 Task: Create in the project AgileLab in Backlog an issue 'Develop a new tool for automated testing of web application user interface and user experience', assign it to team member softage.3@softage.net and change the status to IN PROGRESS. Create in the project AgileLab in Backlog an issue 'Upgrade the security features of a web application to improve data protection and secure communication between server and client', assign it to team member softage.4@softage.net and change the status to IN PROGRESS
Action: Mouse moved to (246, 70)
Screenshot: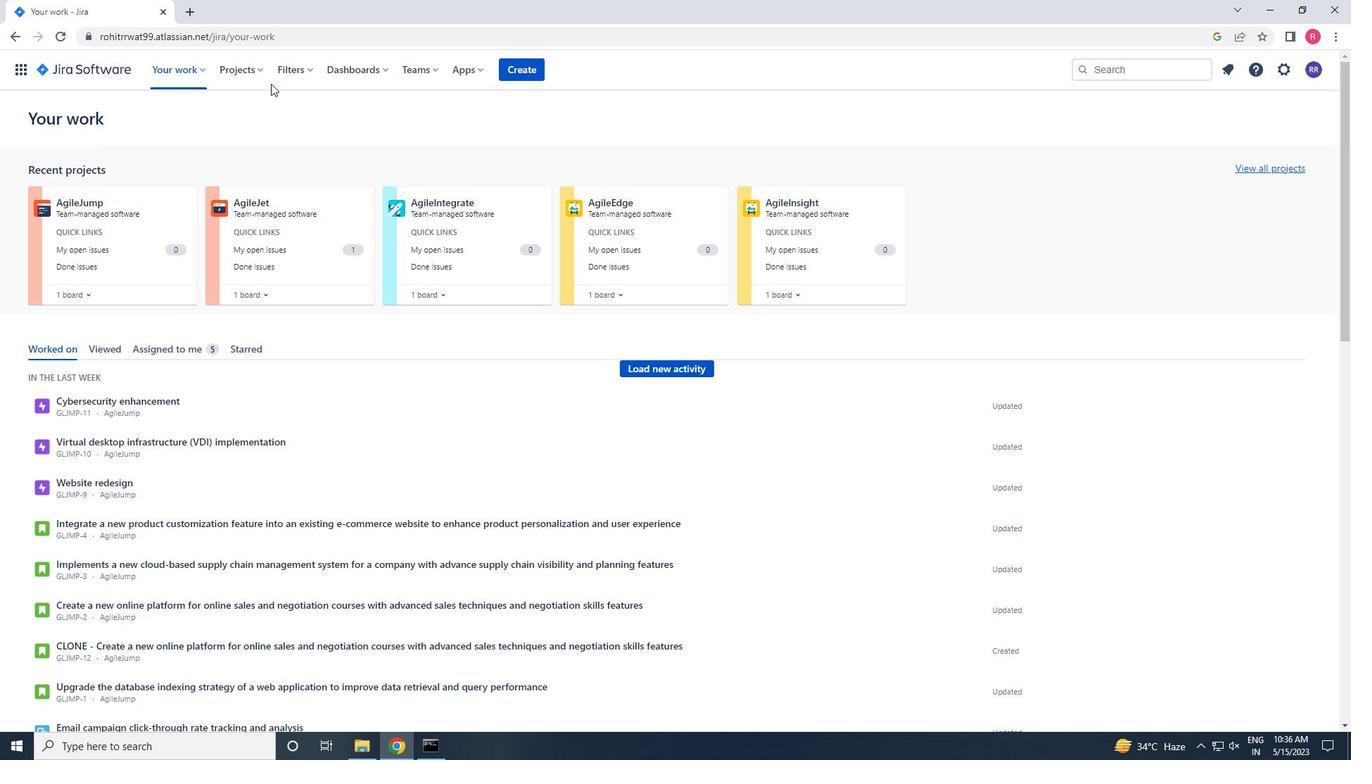 
Action: Mouse pressed left at (246, 70)
Screenshot: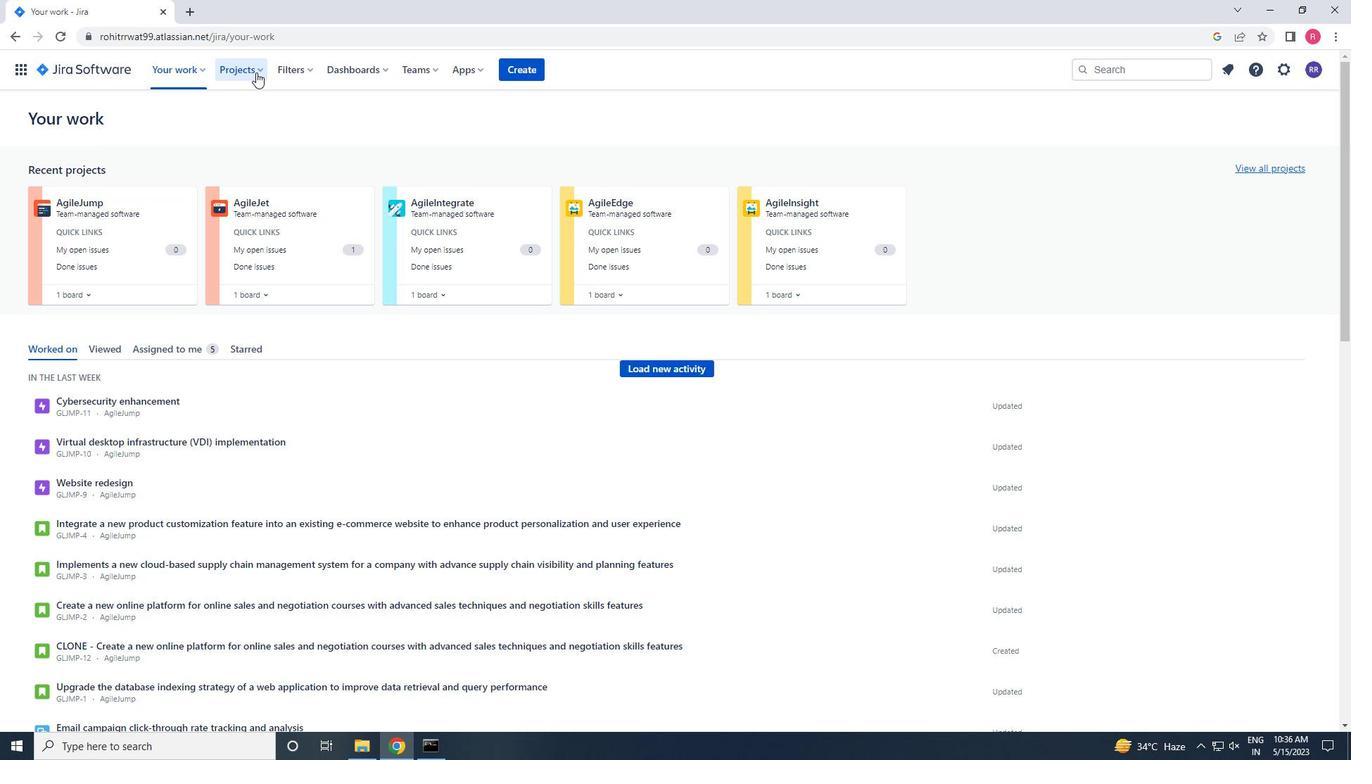 
Action: Mouse moved to (275, 137)
Screenshot: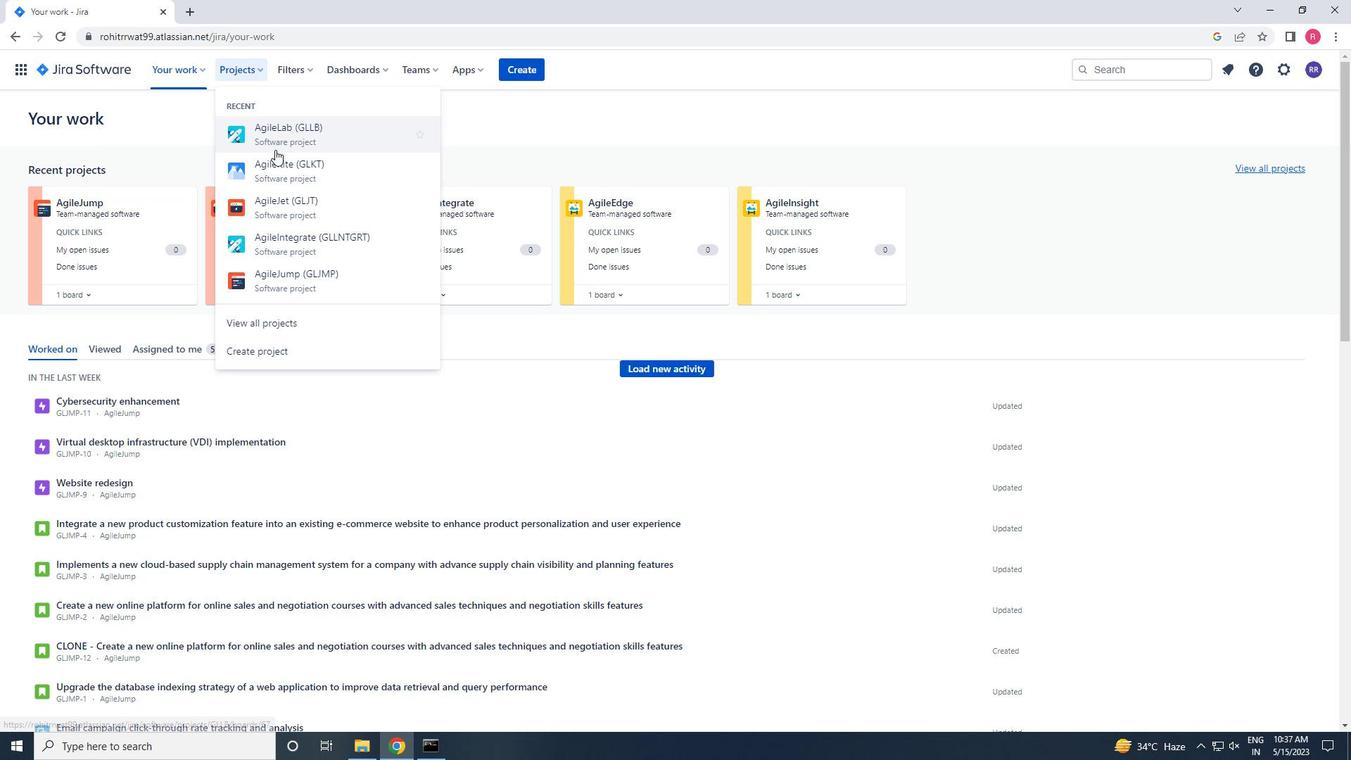 
Action: Mouse pressed left at (275, 137)
Screenshot: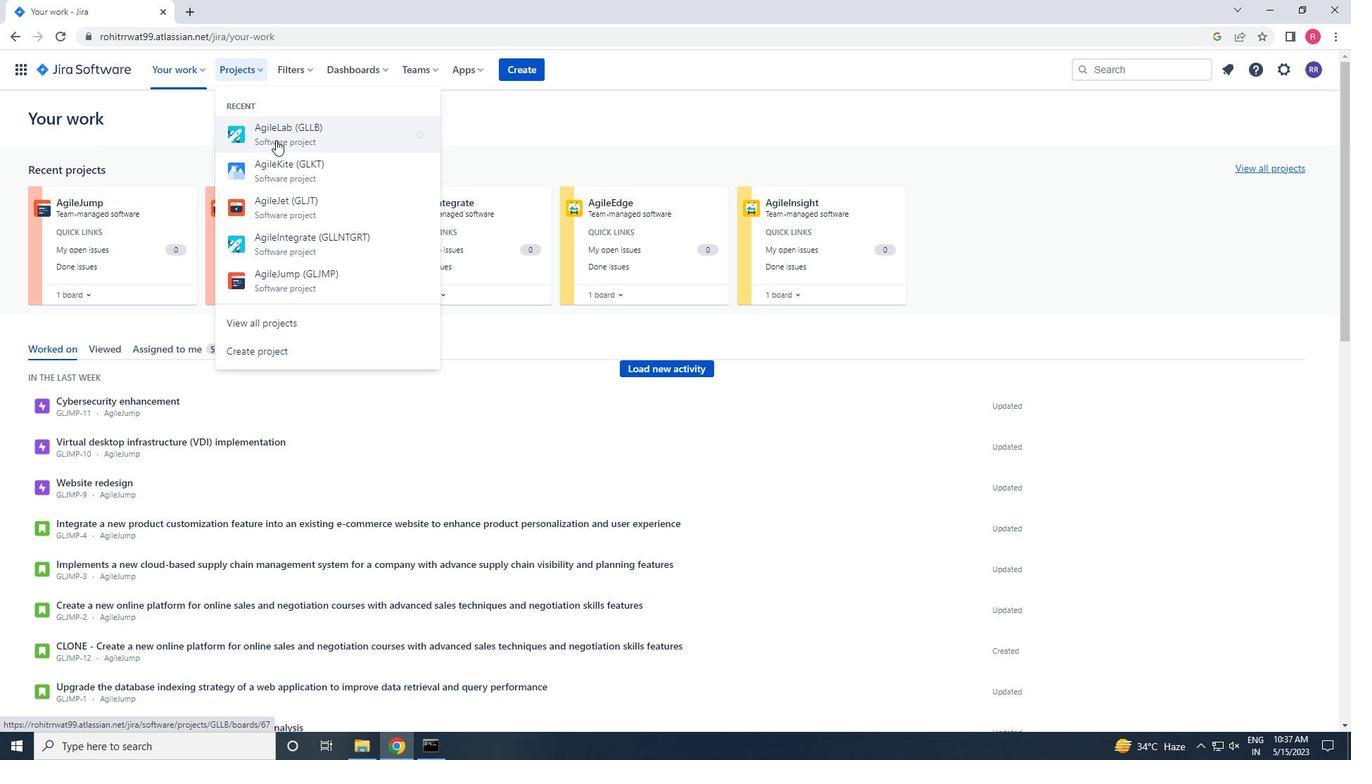 
Action: Mouse moved to (44, 212)
Screenshot: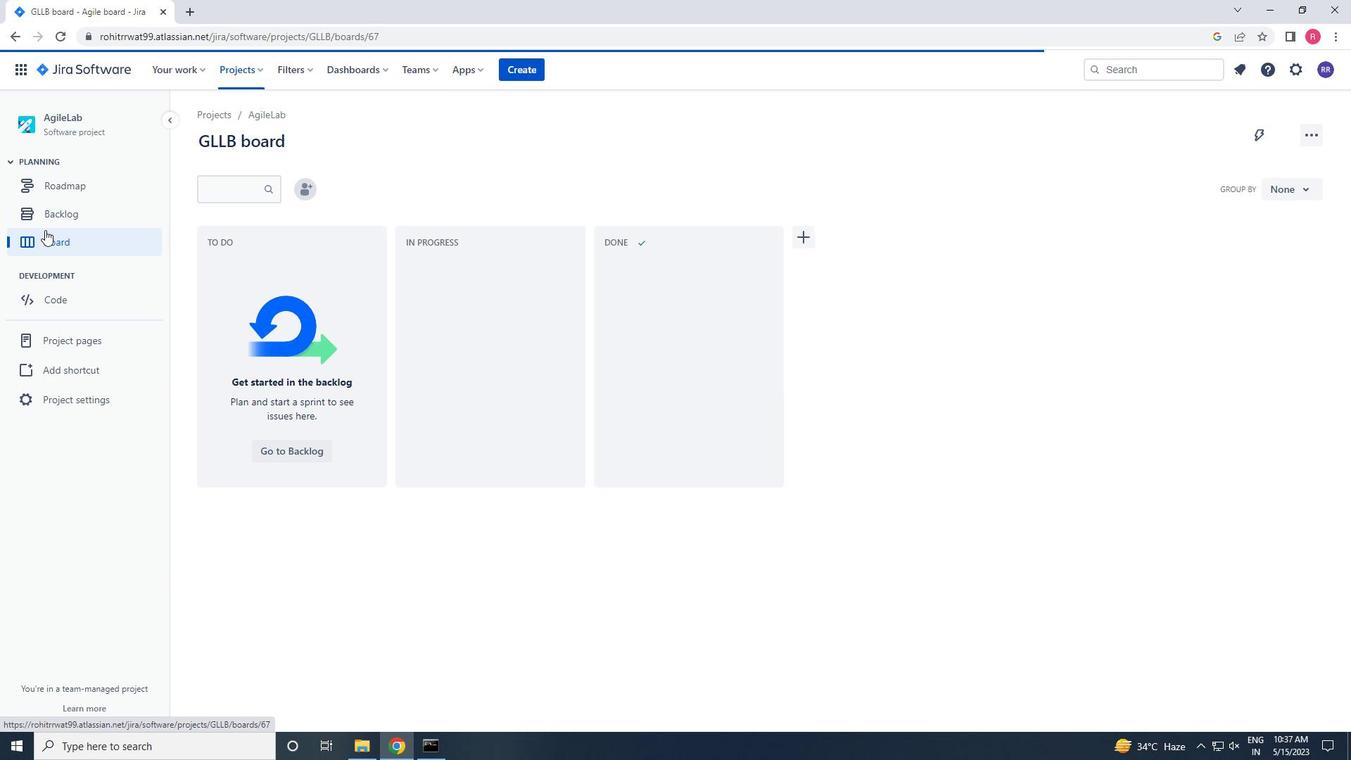 
Action: Mouse pressed left at (44, 212)
Screenshot: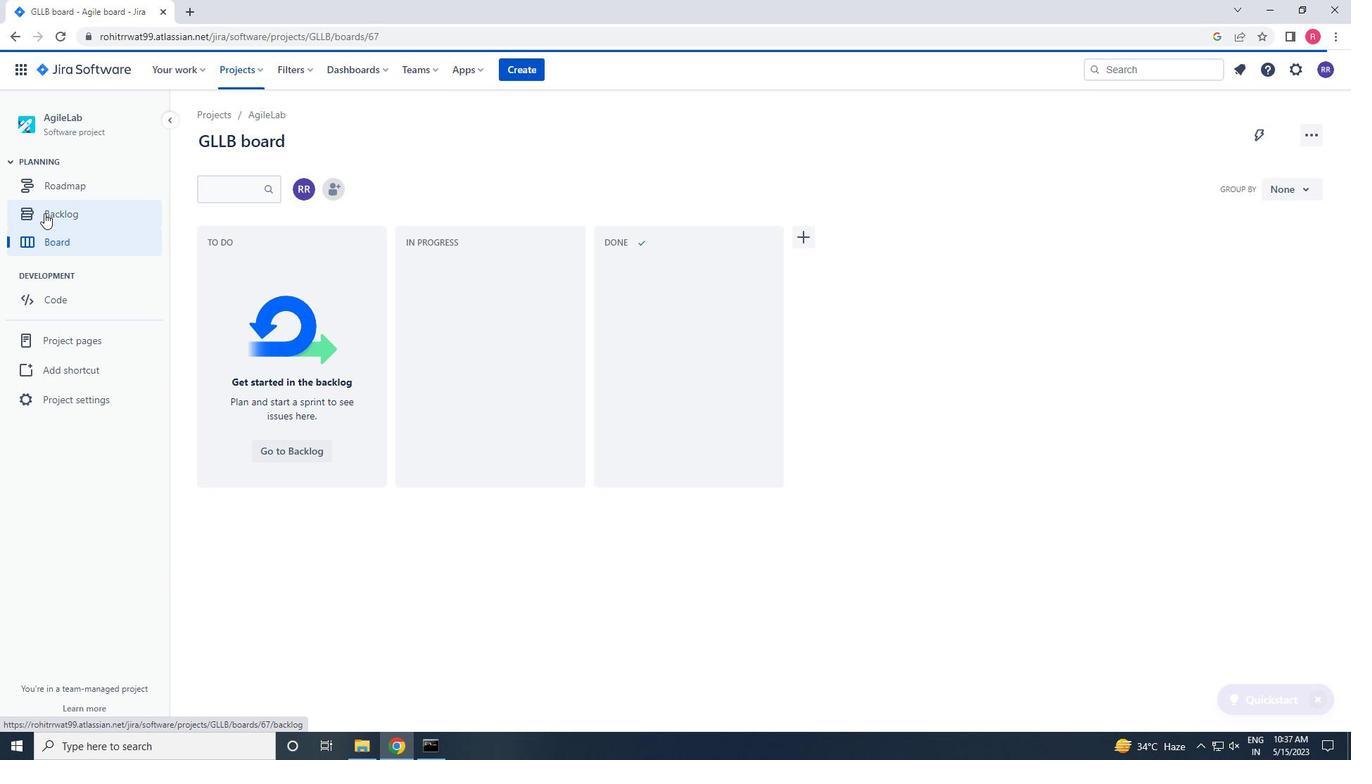 
Action: Mouse moved to (431, 542)
Screenshot: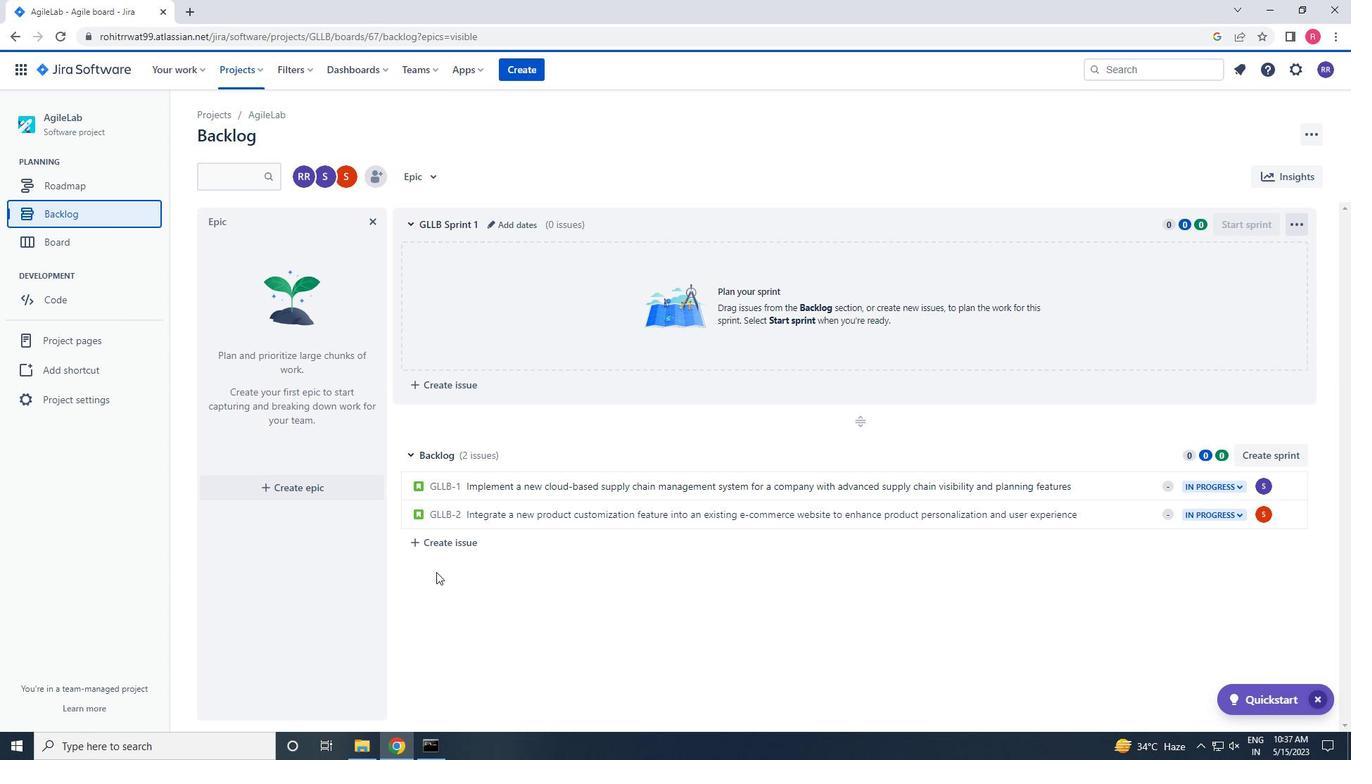
Action: Mouse pressed left at (431, 542)
Screenshot: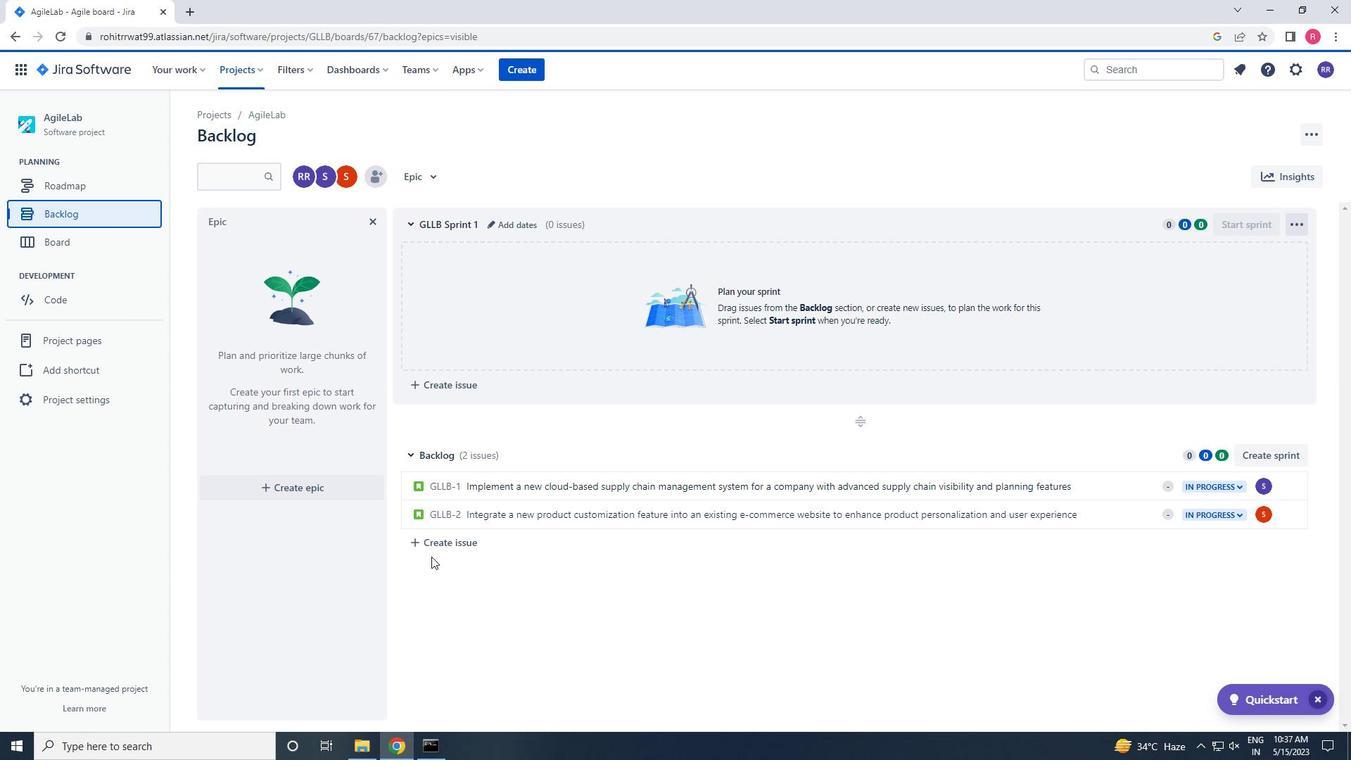 
Action: Mouse moved to (766, 357)
Screenshot: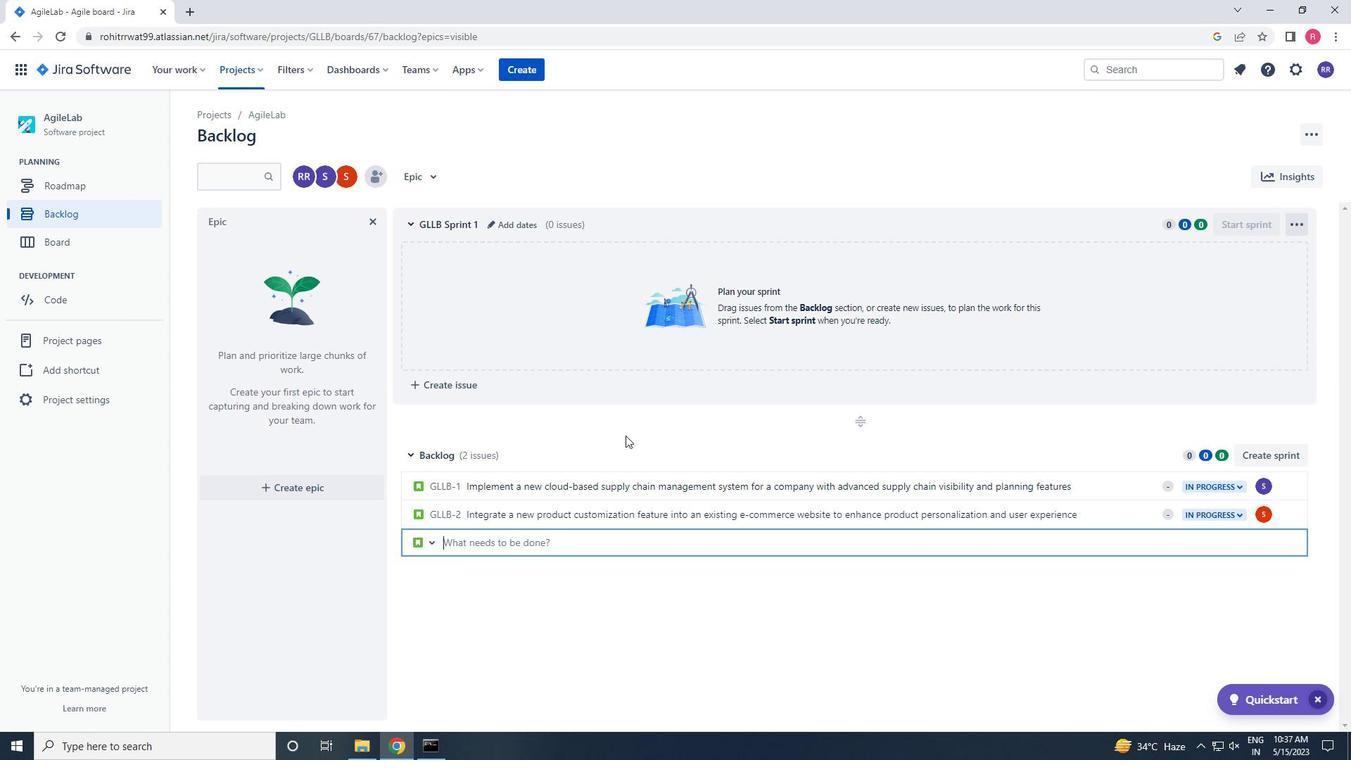 
Action: Key pressed <Key.shift>DELO<Key.backspace><Key.backspace>VOLOP<Key.space><Key.backspace><Key.backspace><Key.backspace><Key.backspace><Key.backspace><Key.backspace>VELOP<Key.space>A<Key.space>NEW<Key.space>TOOL<Key.space>FOR<Key.space>AUTOMATED<Key.space>TESTING<Key.space>OF<Key.space>WEB<Key.space>SITES<Key.backspace><Key.backspace><Key.backspace><Key.backspace><Key.backspace>APPLICATION<Key.space>USER<Key.space>INTERFACE<Key.space>AND<Key.space>USER<Key.space>EXPERIENCE<Key.enter>
Screenshot: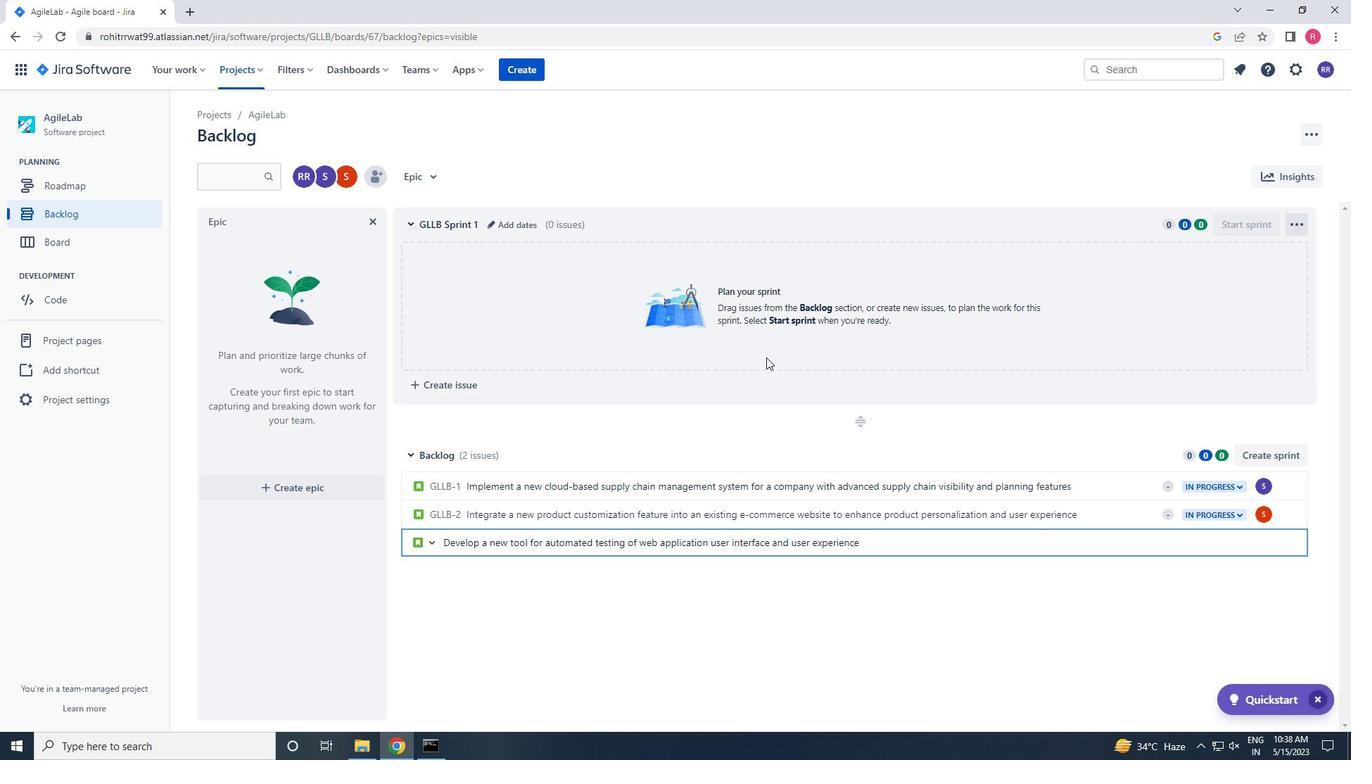 
Action: Mouse moved to (1260, 545)
Screenshot: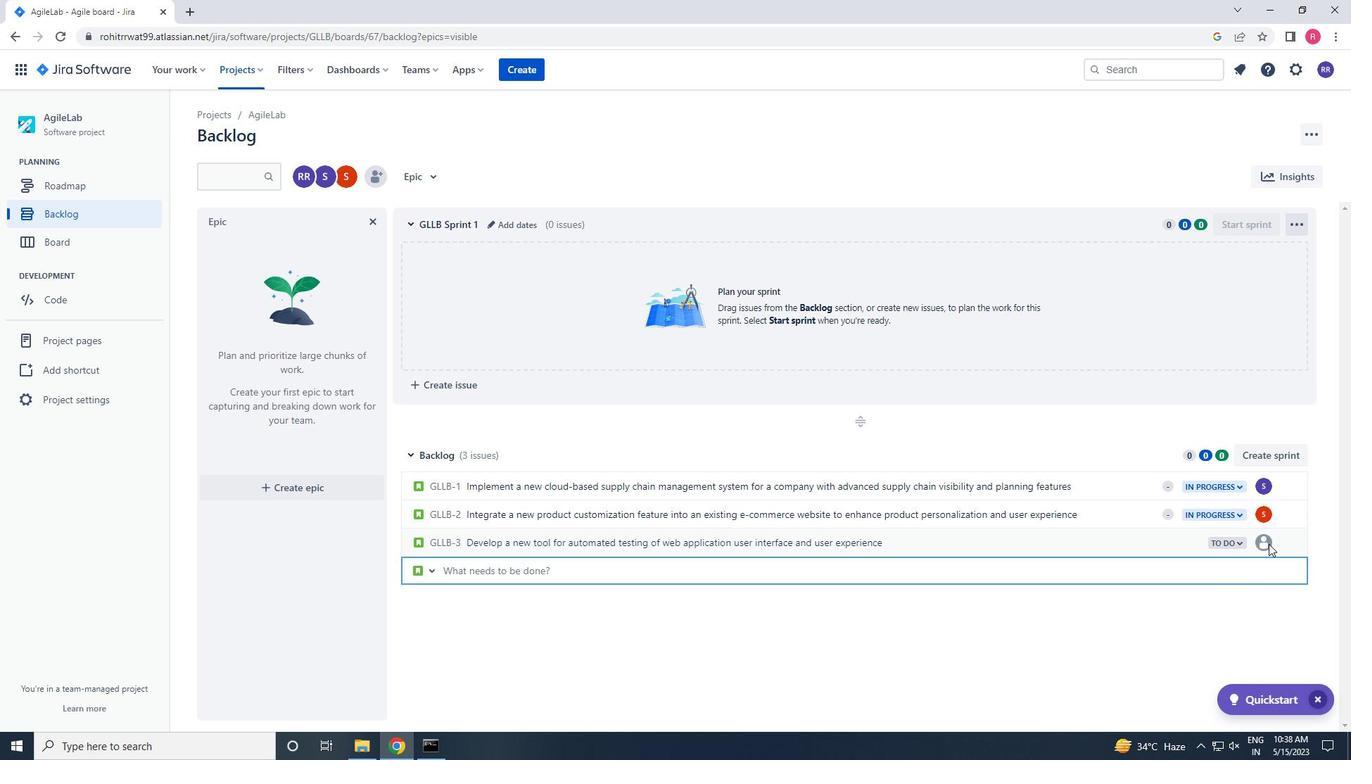 
Action: Mouse pressed left at (1260, 545)
Screenshot: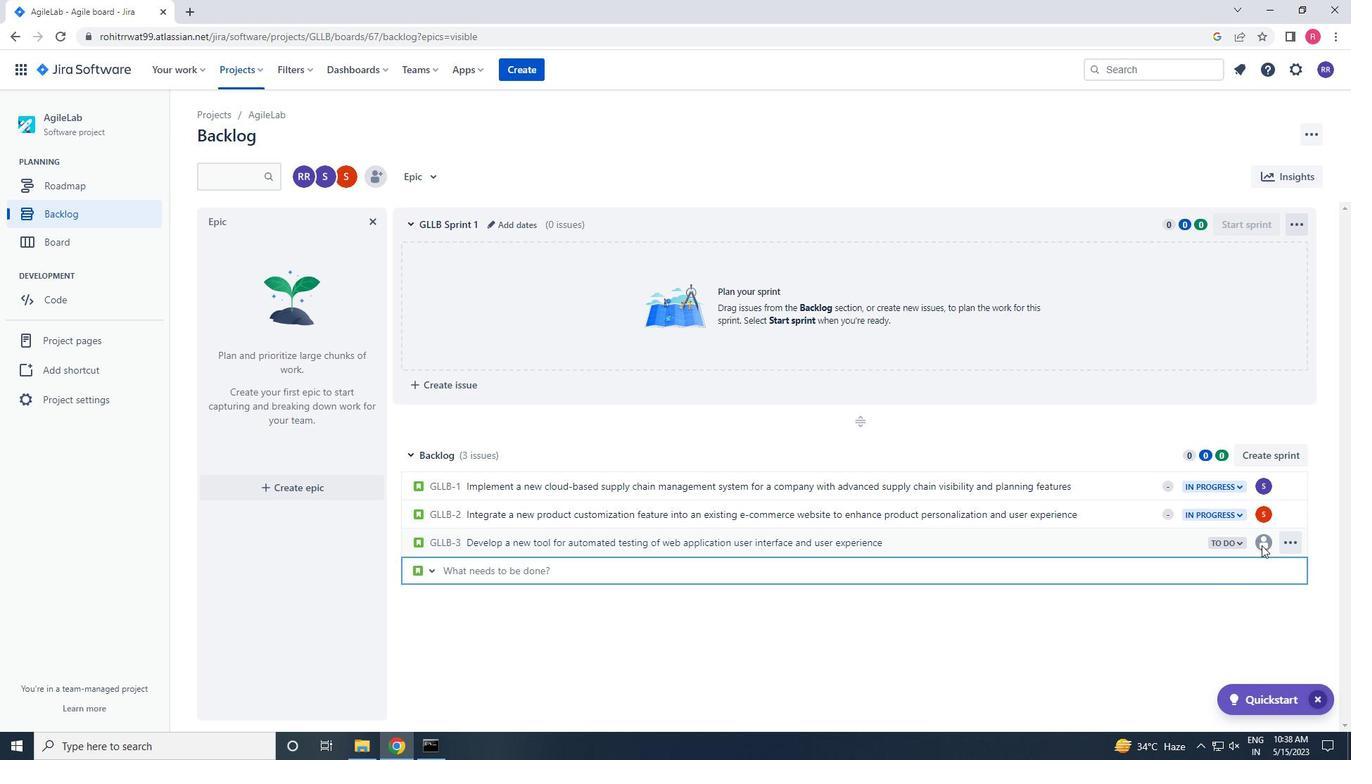 
Action: Mouse pressed left at (1260, 545)
Screenshot: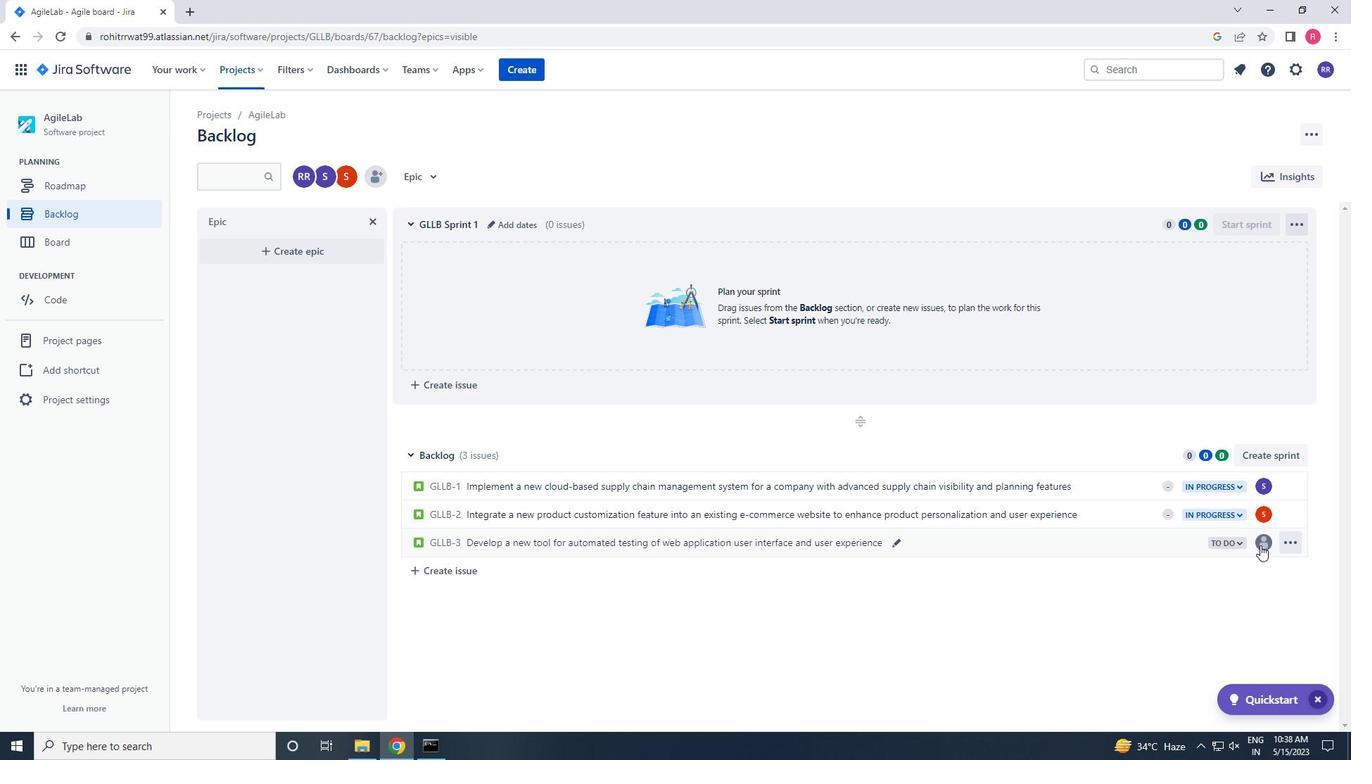 
Action: Mouse moved to (1351, 207)
Screenshot: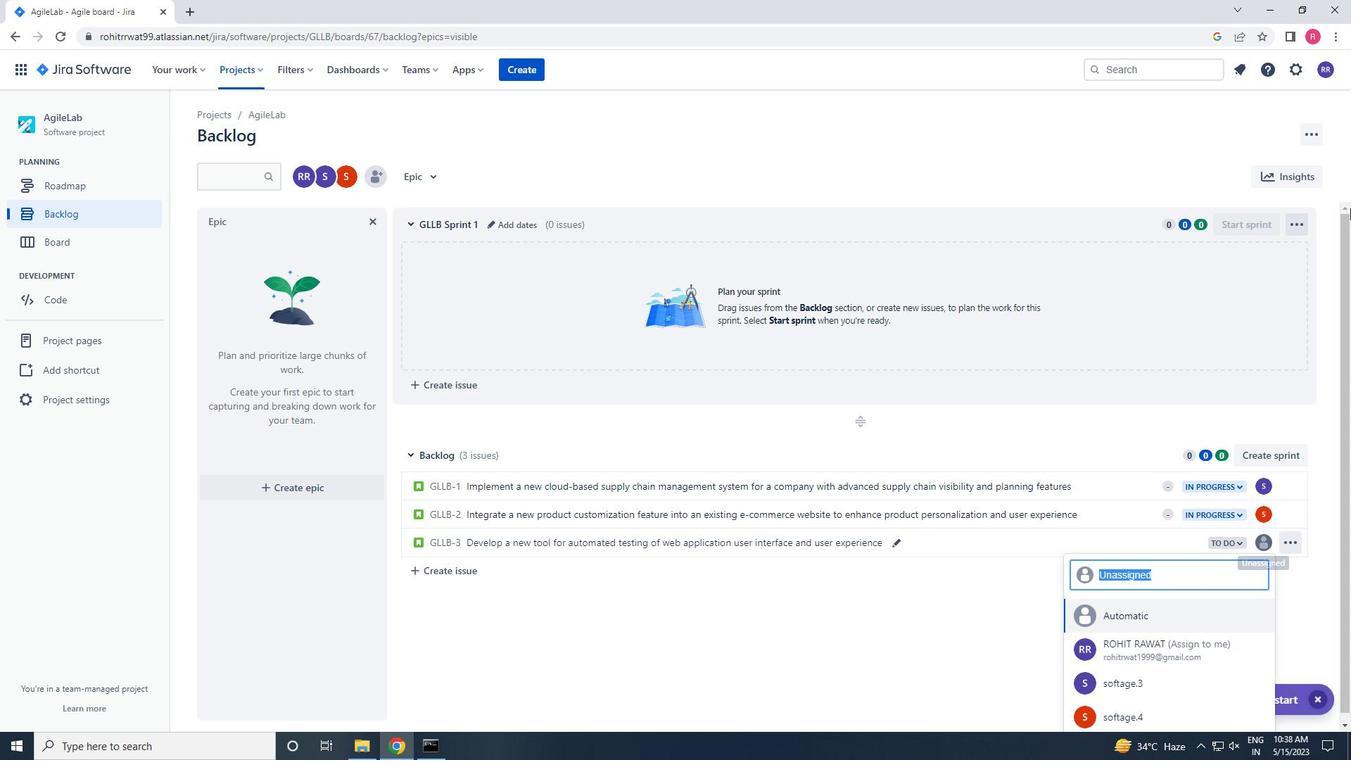 
Action: Key pressed SOFTAGE.3<Key.shift>@SOFTAGE.NET
Screenshot: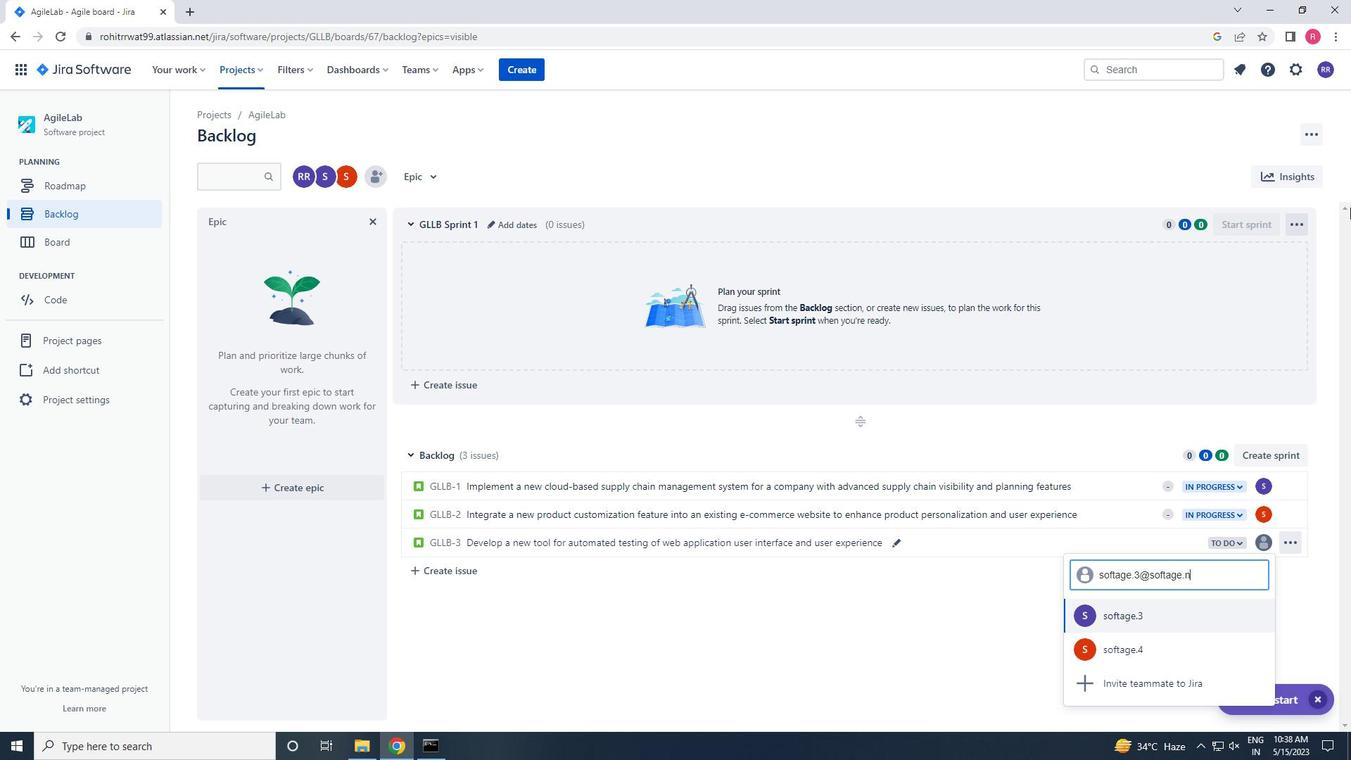 
Action: Mouse moved to (1093, 611)
Screenshot: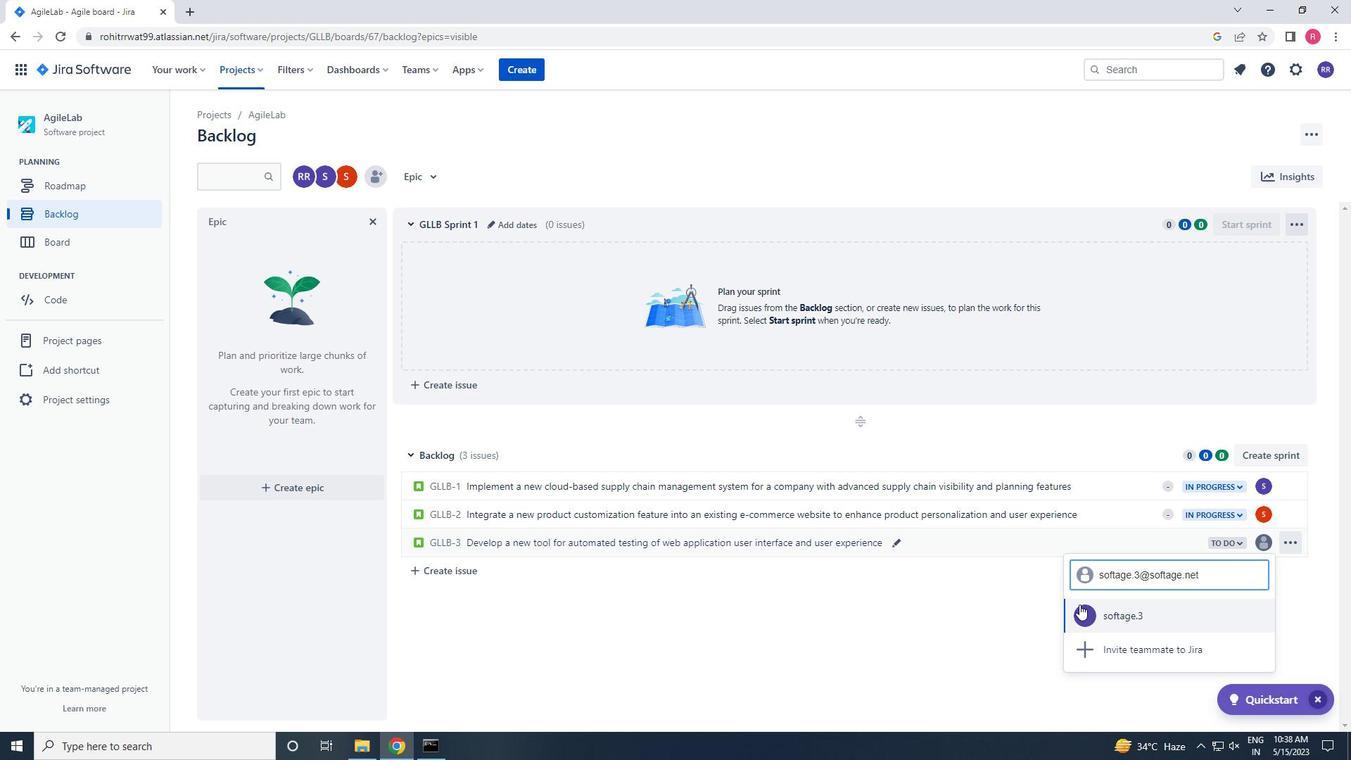 
Action: Mouse pressed left at (1093, 611)
Screenshot: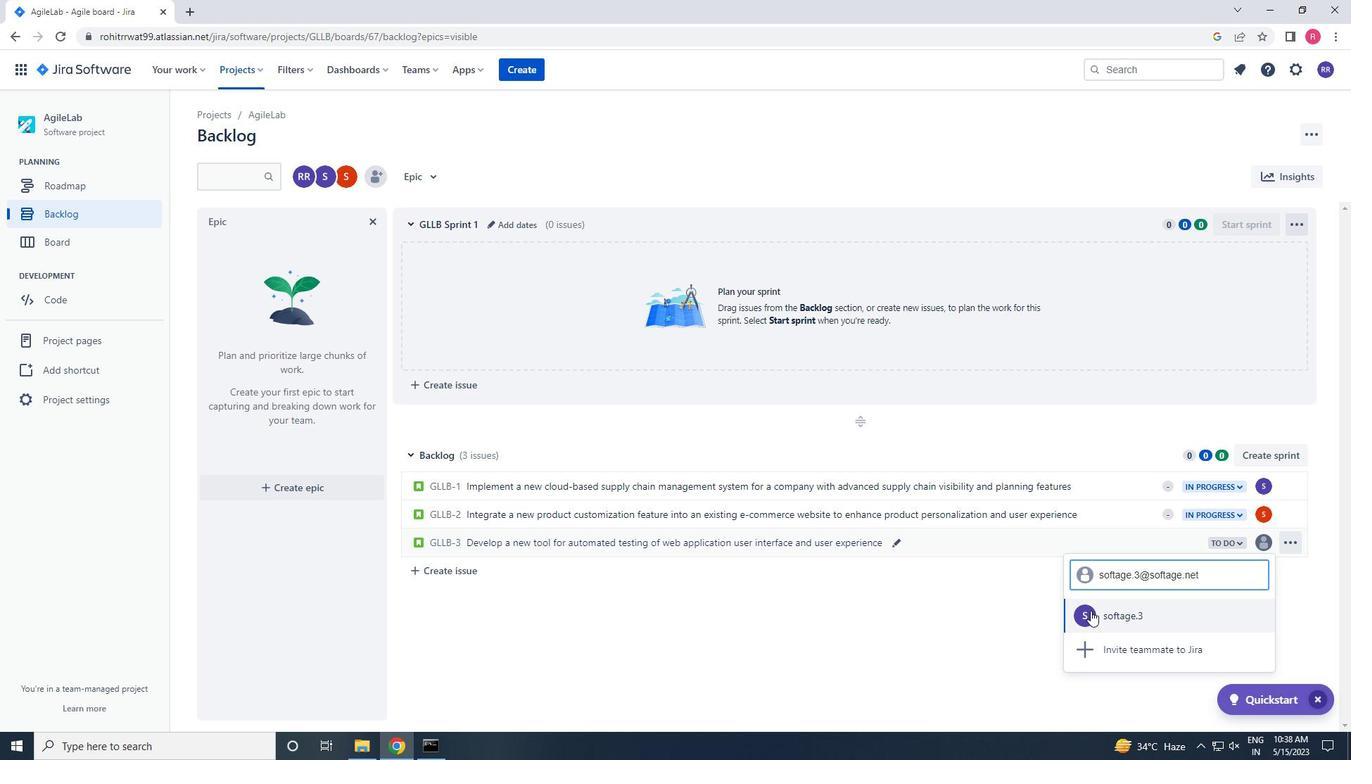 
Action: Mouse moved to (1234, 539)
Screenshot: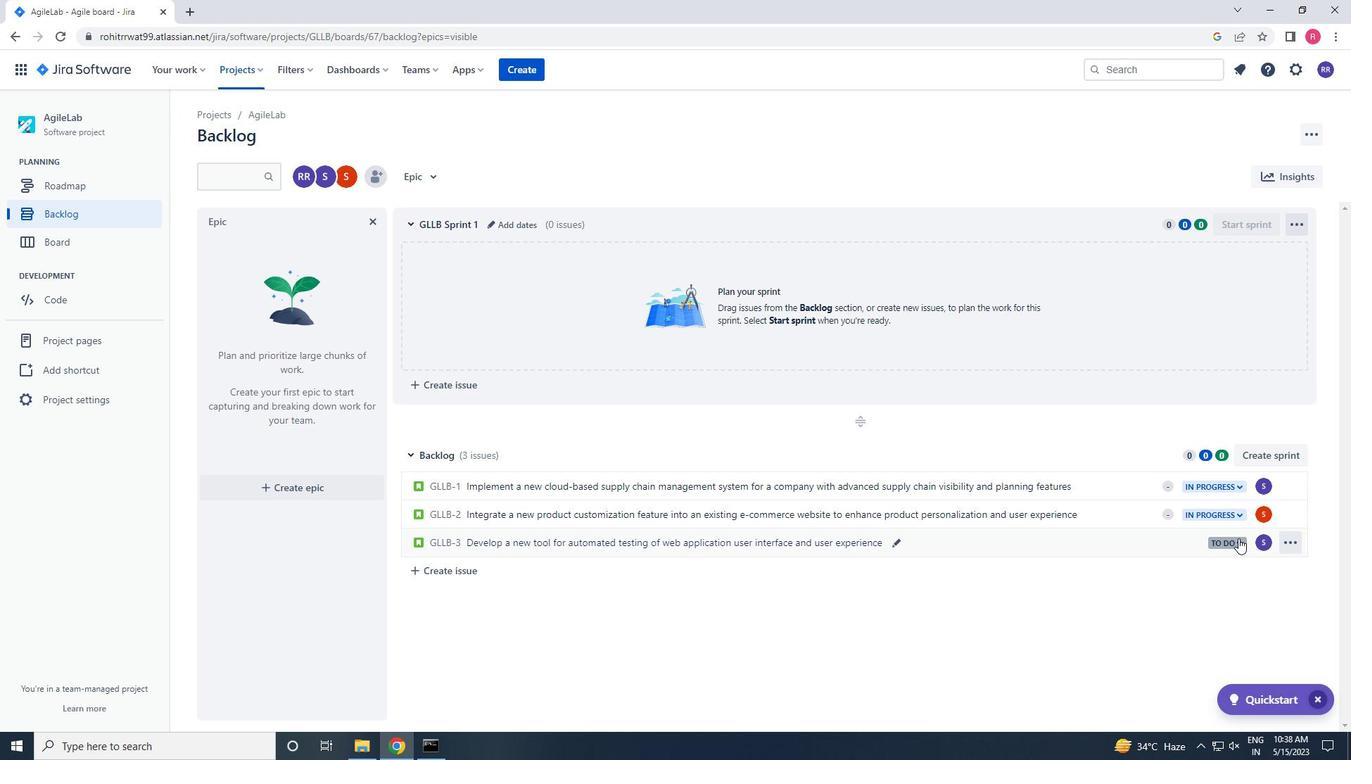 
Action: Mouse pressed left at (1234, 539)
Screenshot: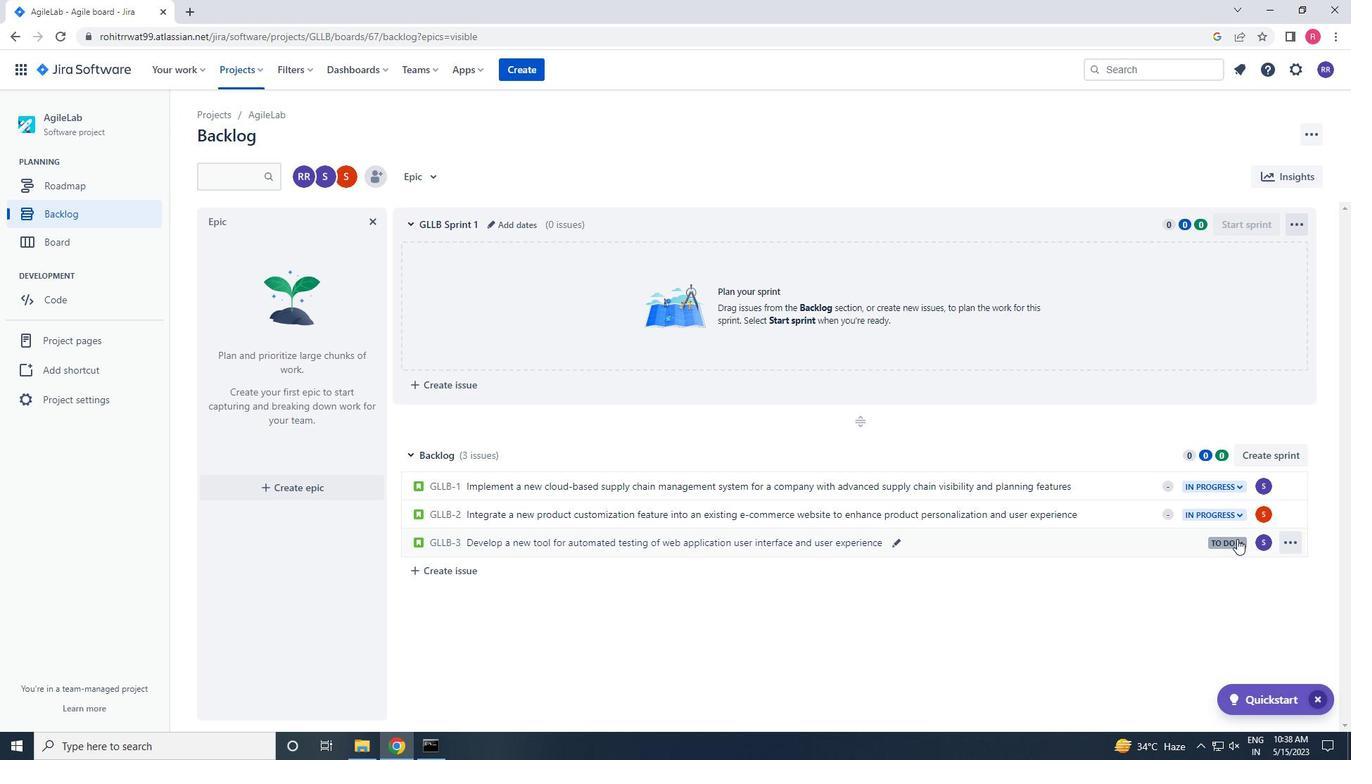 
Action: Mouse moved to (1141, 568)
Screenshot: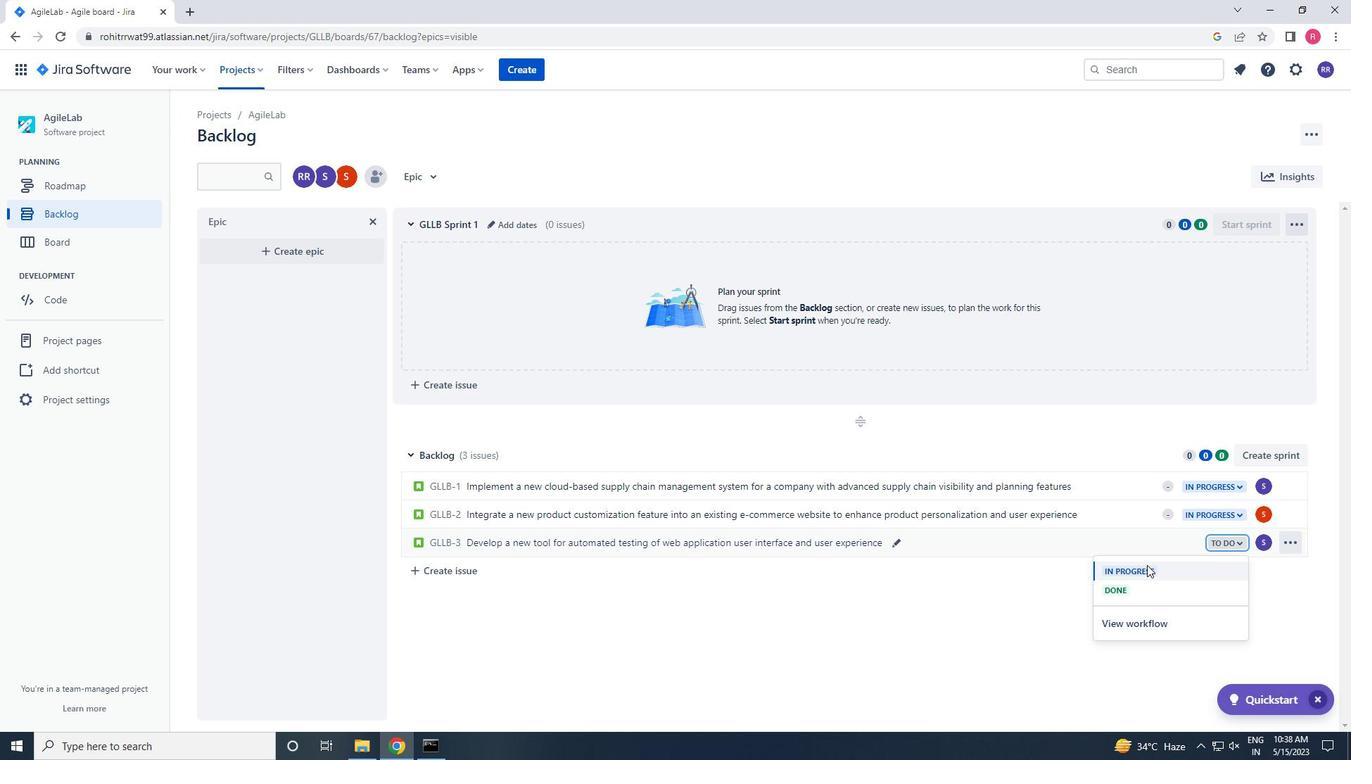
Action: Mouse pressed left at (1141, 568)
Screenshot: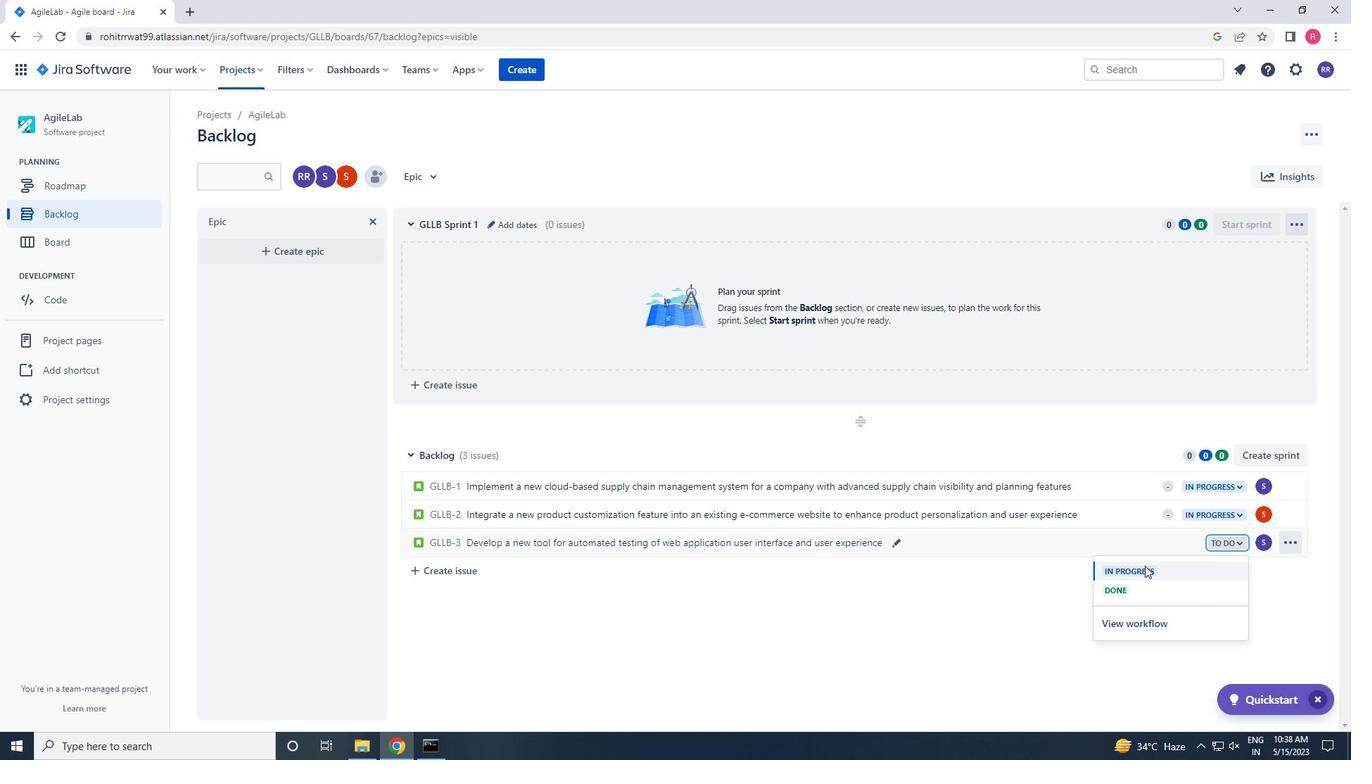 
Action: Mouse moved to (505, 568)
Screenshot: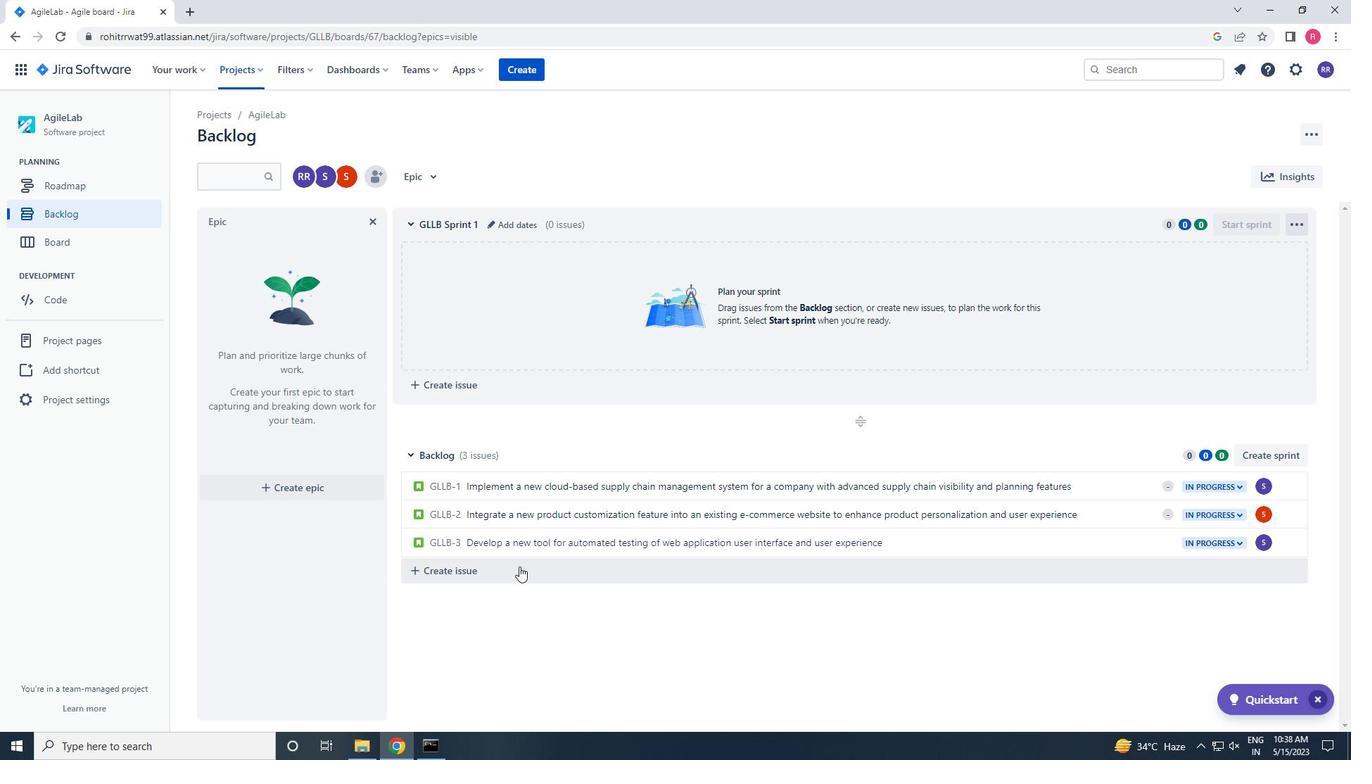 
Action: Mouse pressed left at (505, 568)
Screenshot: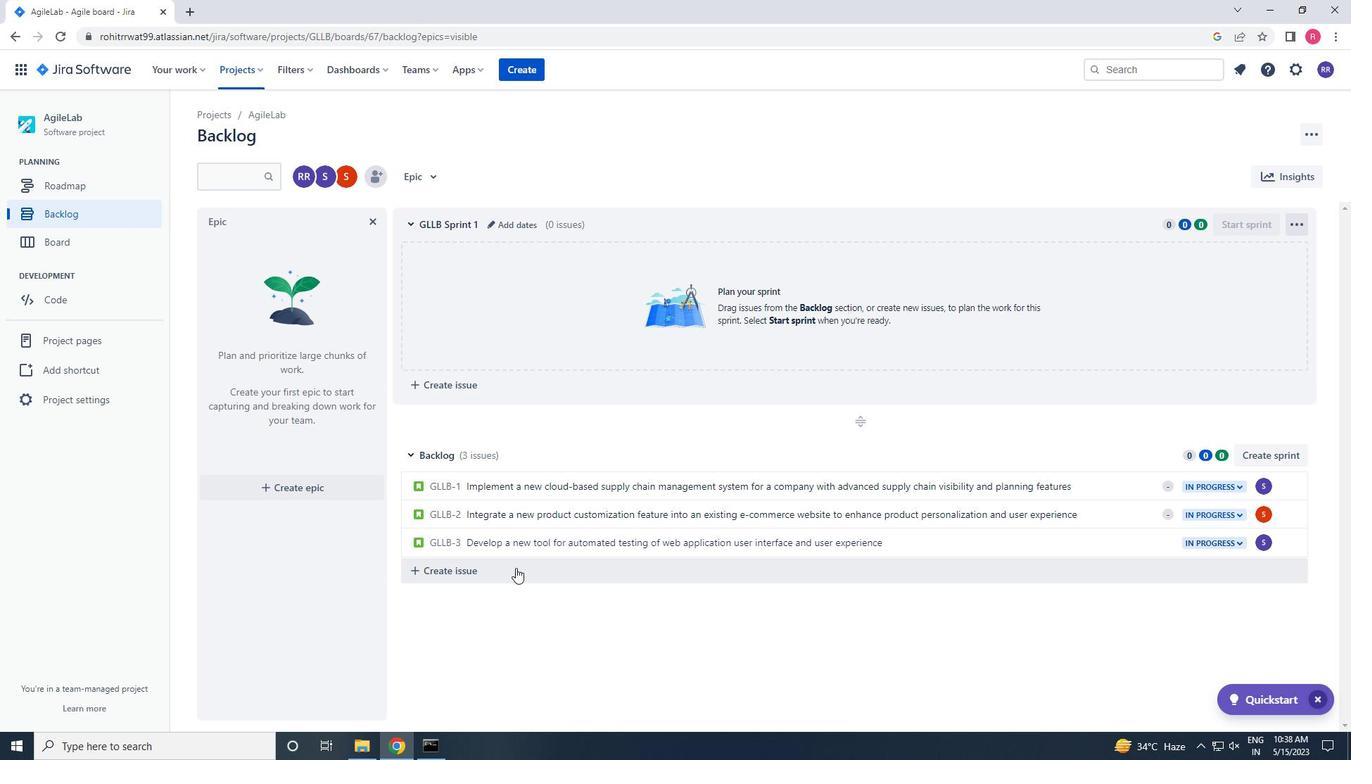 
Action: Mouse moved to (865, 418)
Screenshot: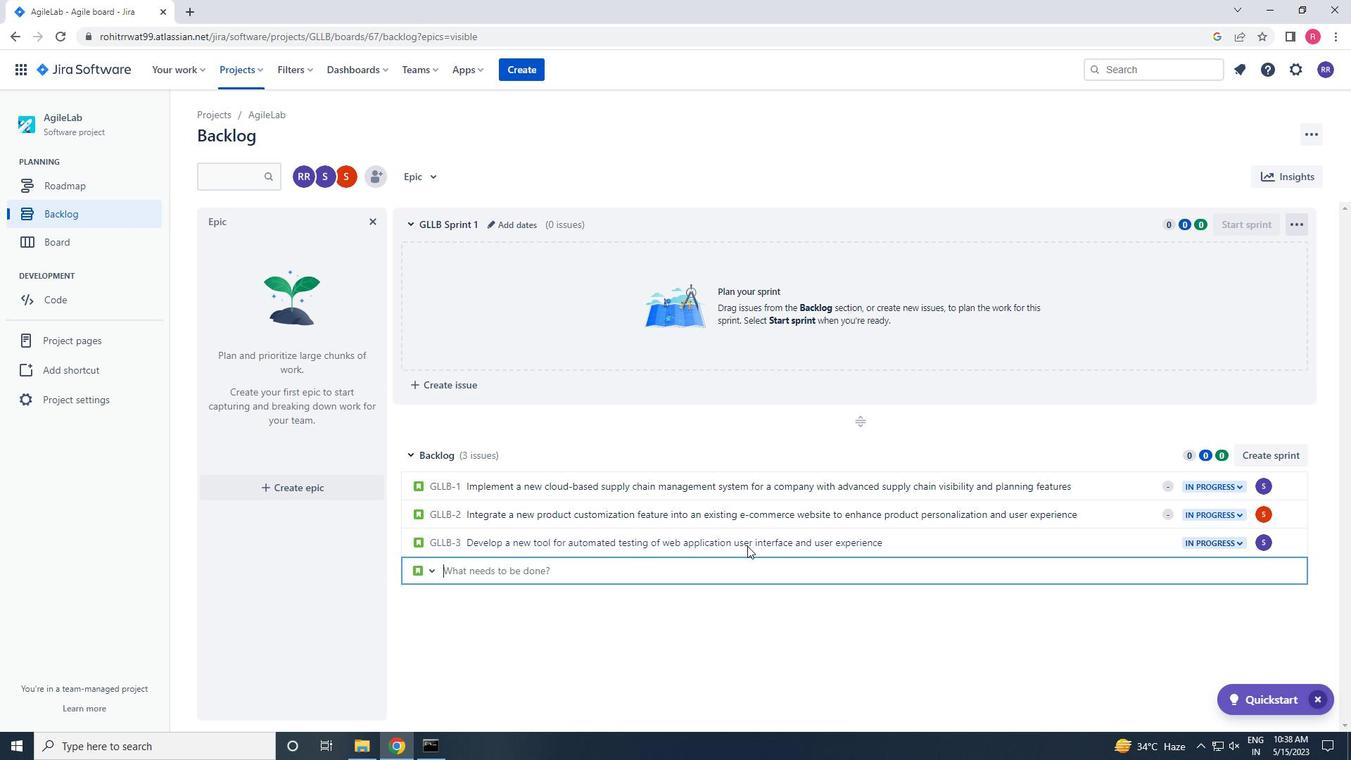 
Action: Key pressed <Key.shift_r>UPGRADE<Key.space>THE<Key.space>SECURITY<Key.space>FEATURES<Key.space>OF<Key.space>A<Key.space>E<Key.backspace>WEB<Key.space>APPLICATION<Key.space>TO<Key.space>IMPROVE<Key.space>DATA<Key.space>PROTECTION<Key.space>AND<Key.space><Key.space>ECURE<Key.space><Key.backspace><Key.backspace><Key.backspace><Key.backspace><Key.backspace><Key.backspace>SECURE<Key.space>COMMUNICATION<Key.space>BETWEEN<Key.space>SERVICE<Key.space>AND<Key.space>CLINT<Key.backspace><Key.backspace>EN<Key.space><Key.backspace>T<Key.space><Key.enter>
Screenshot: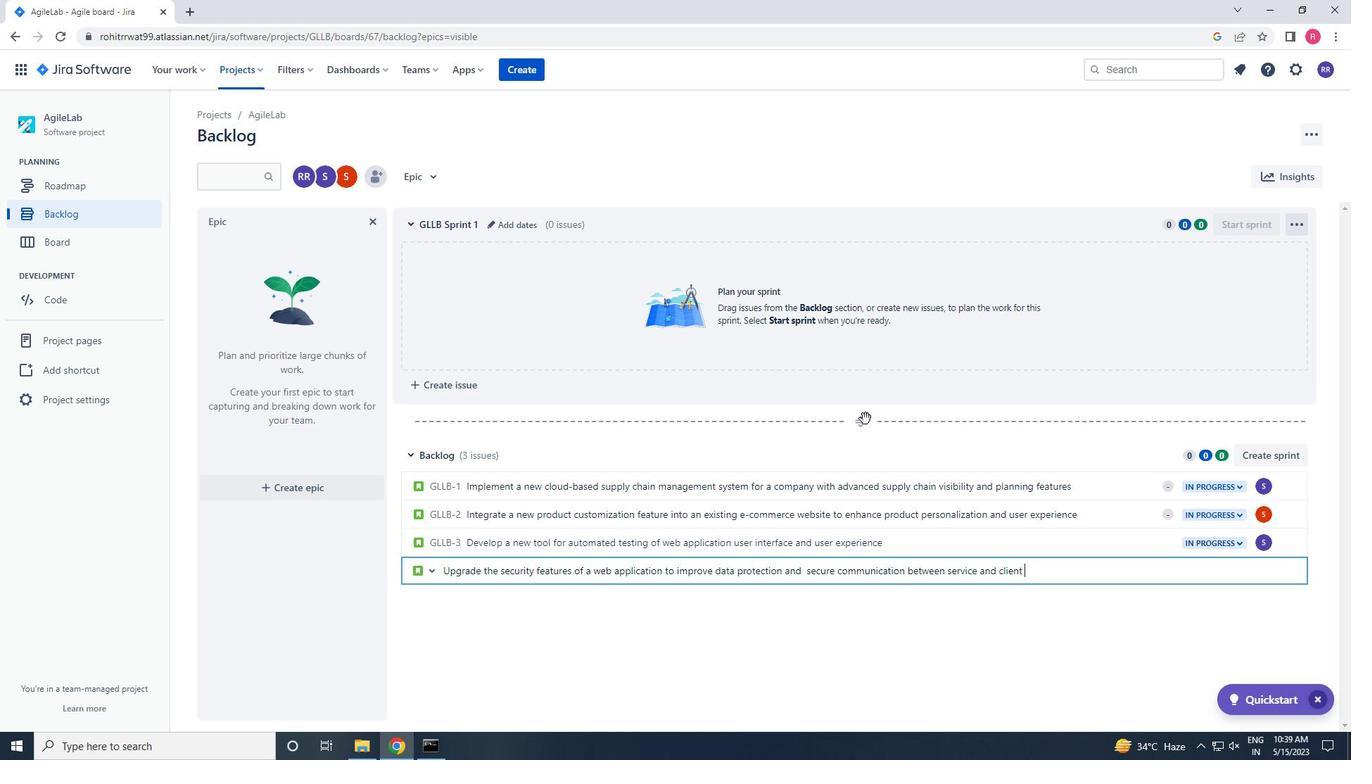 
Action: Mouse moved to (1261, 572)
Screenshot: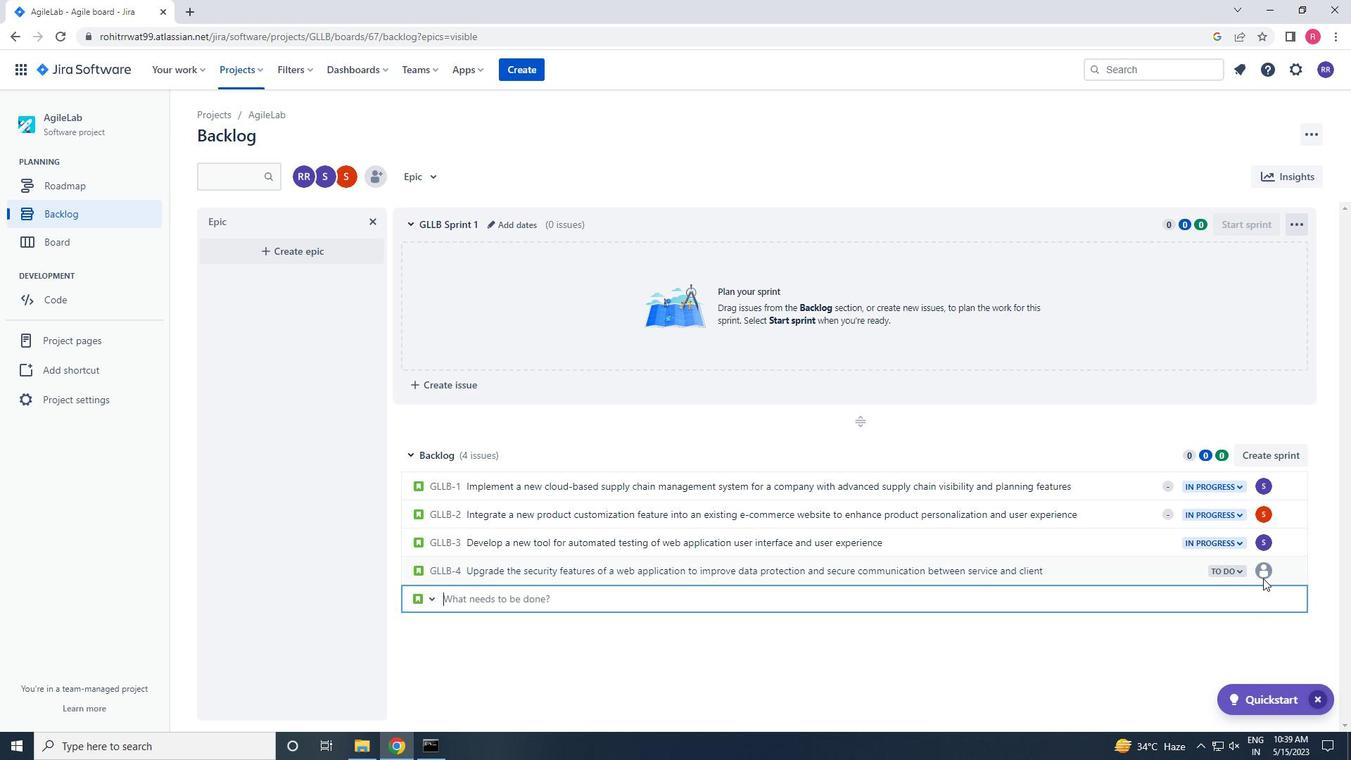 
Action: Mouse pressed left at (1261, 572)
Screenshot: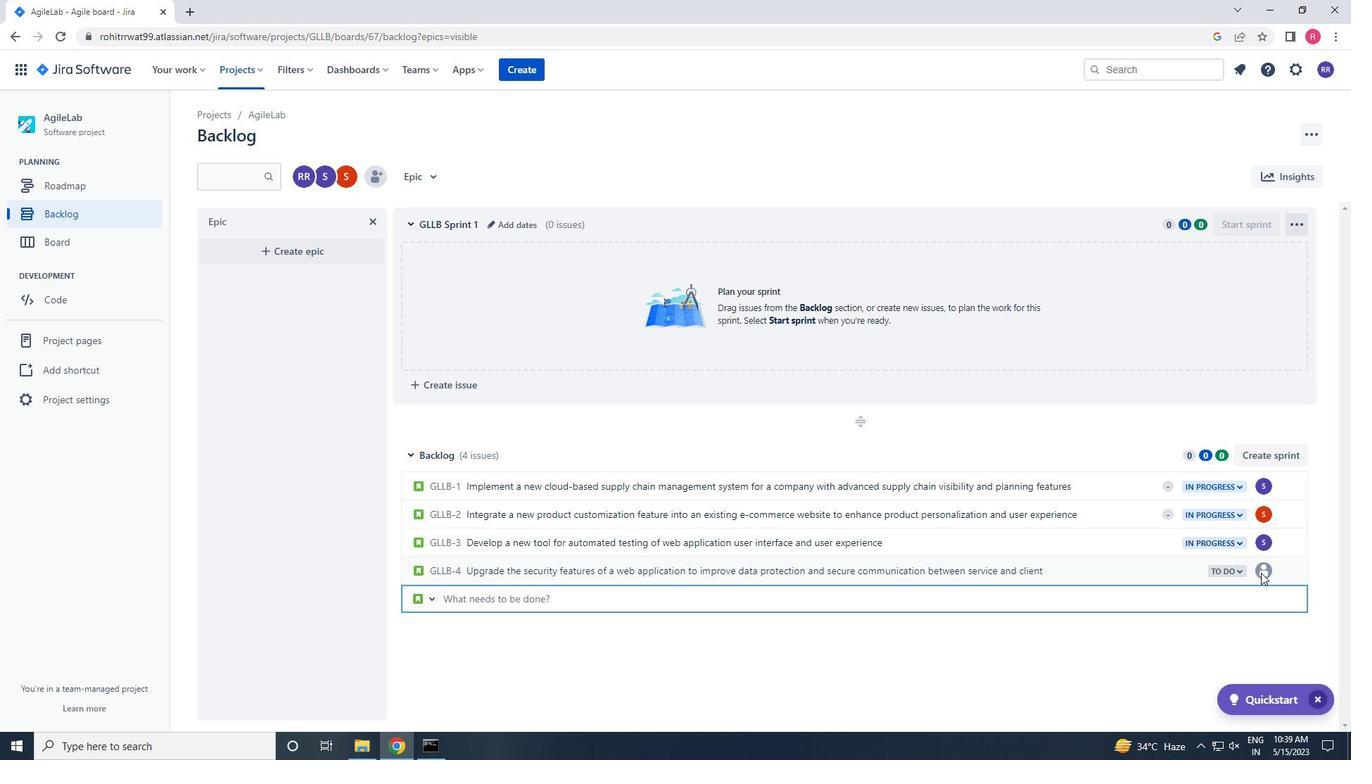 
Action: Mouse pressed left at (1261, 572)
Screenshot: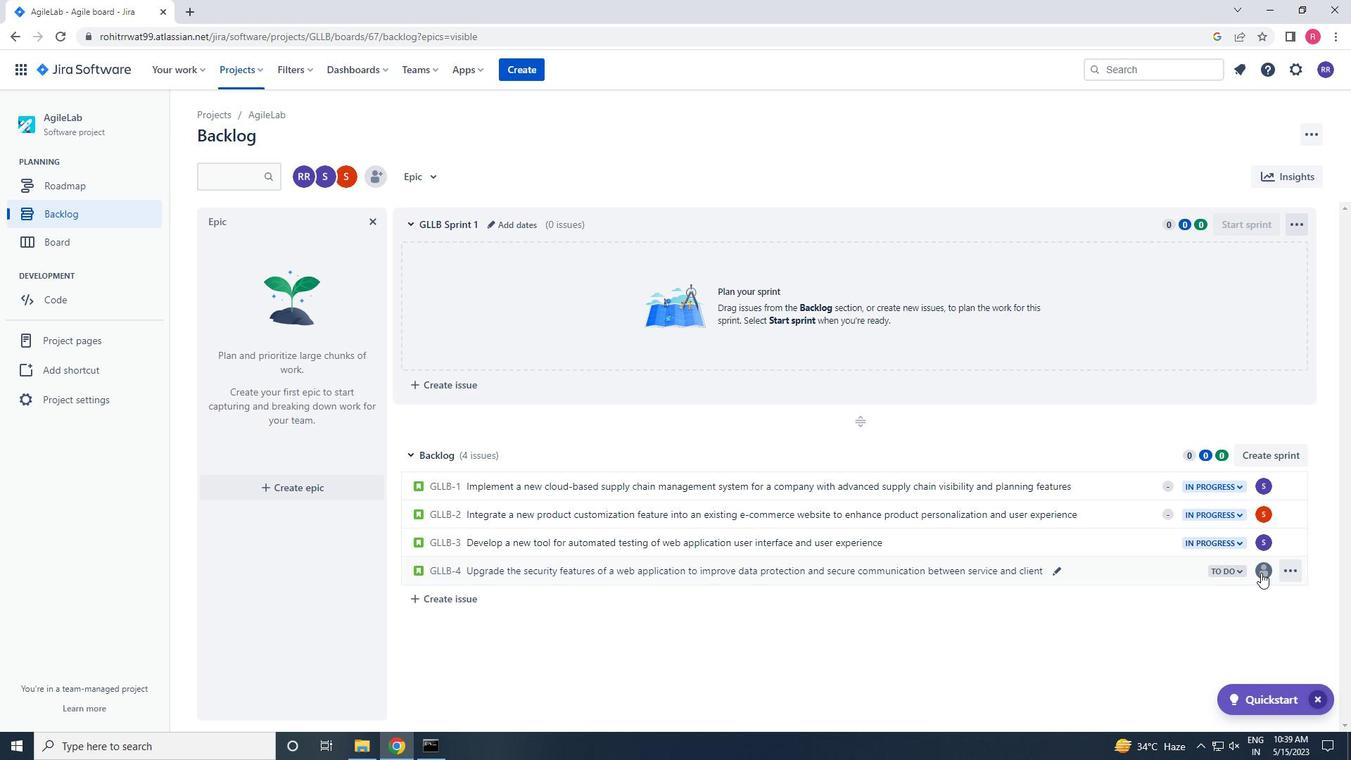 
Action: Key pressed SOFTAGE.4<Key.shift>@SOFTAGE.NET
Screenshot: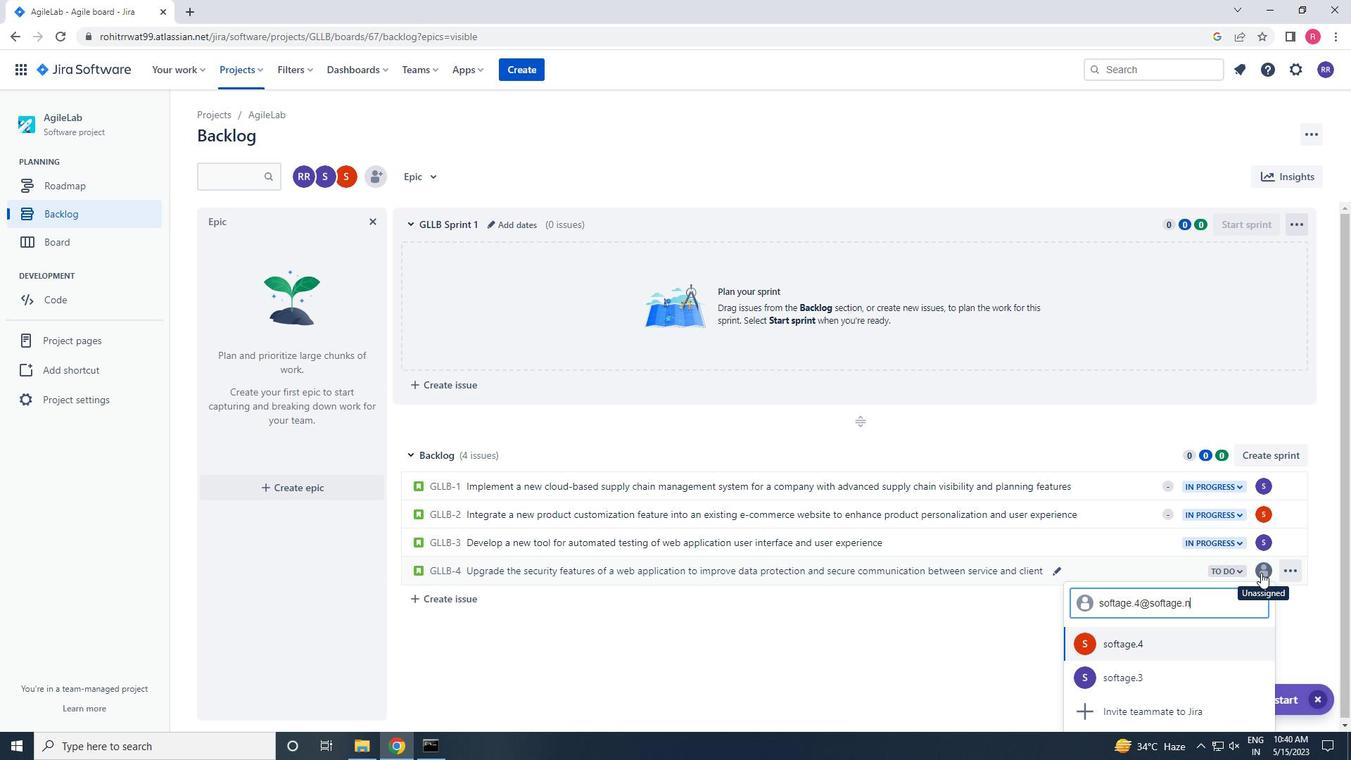 
Action: Mouse moved to (1137, 646)
Screenshot: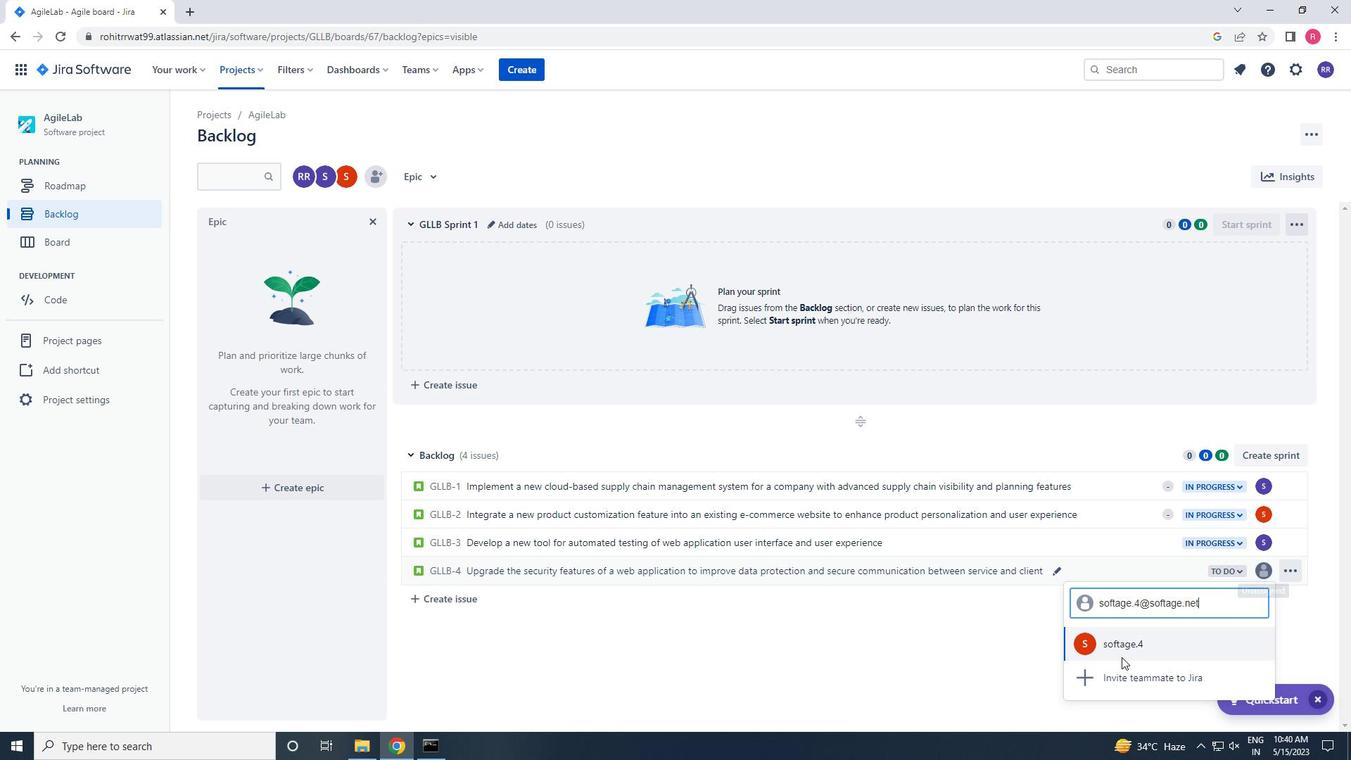 
Action: Mouse pressed left at (1137, 646)
Screenshot: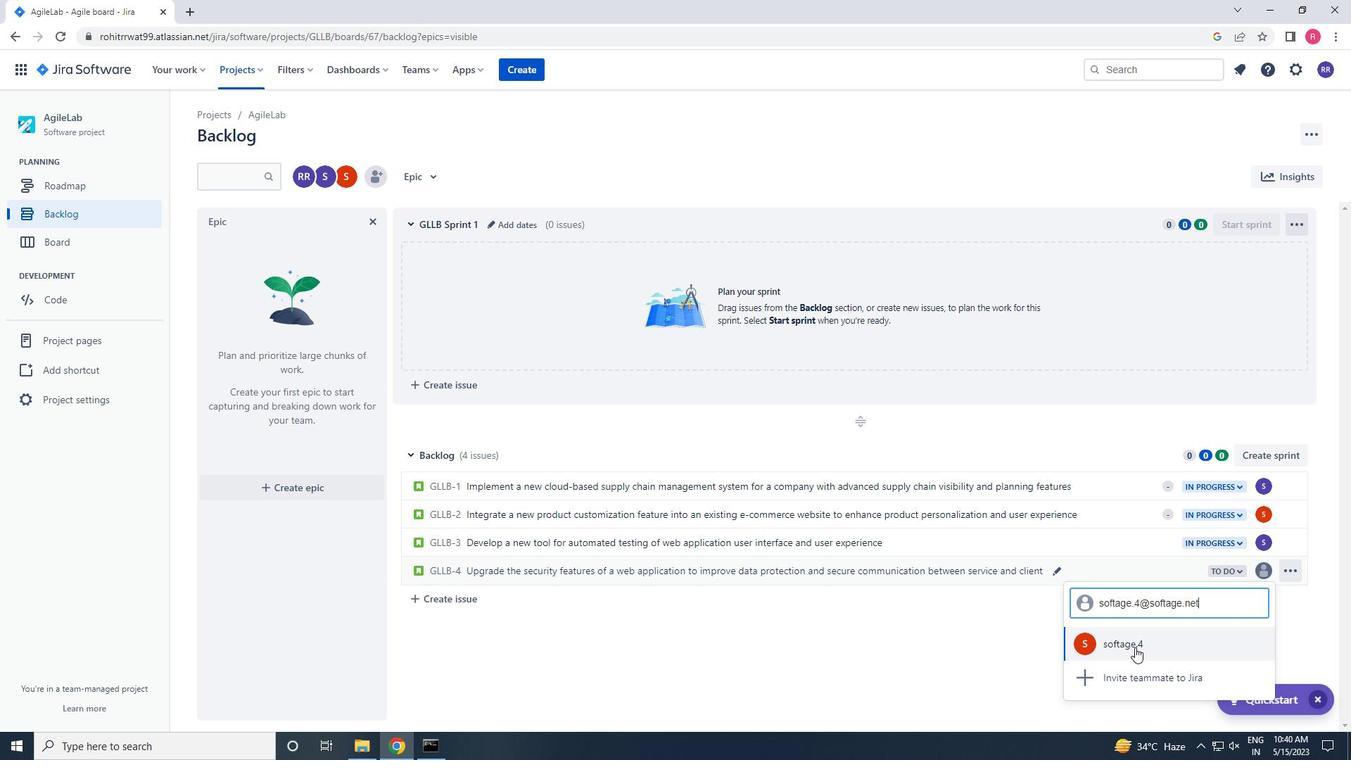 
Action: Mouse moved to (1223, 575)
Screenshot: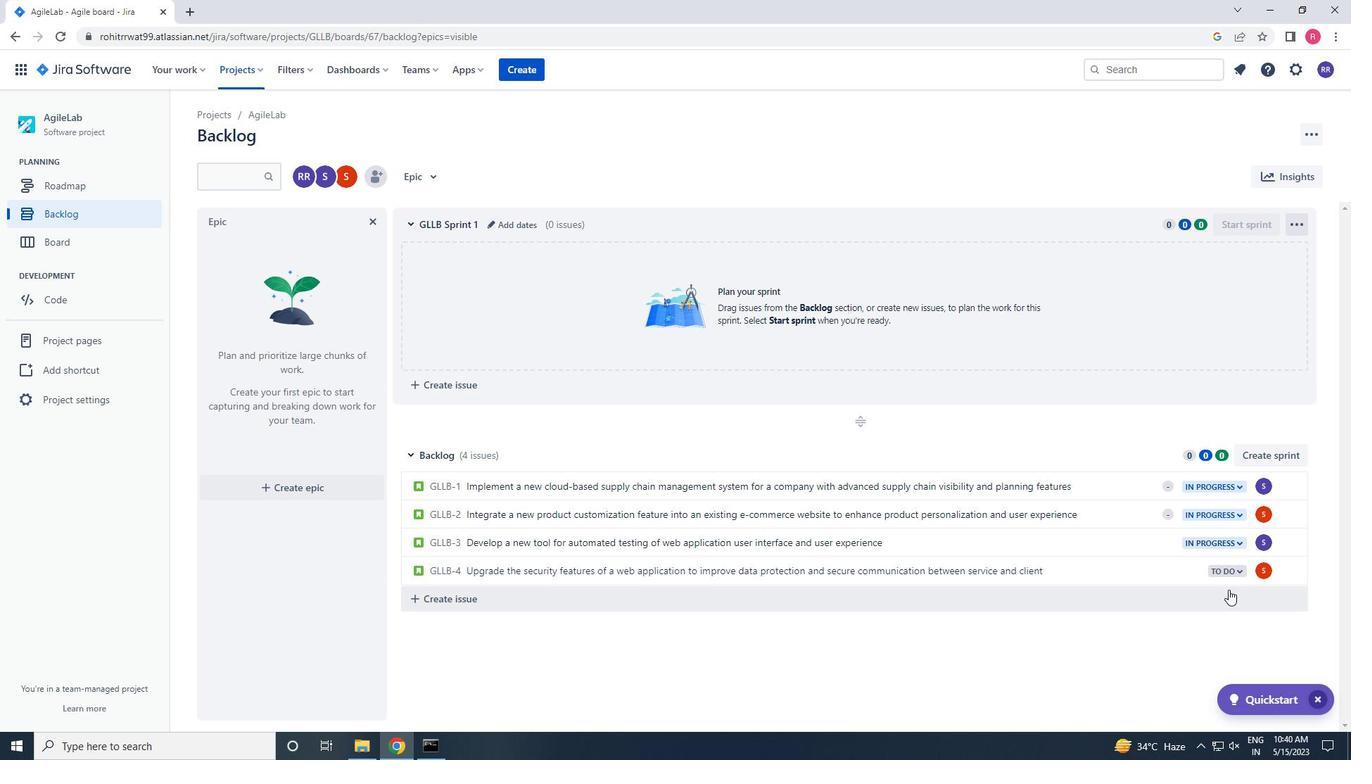 
Action: Mouse pressed left at (1223, 575)
Screenshot: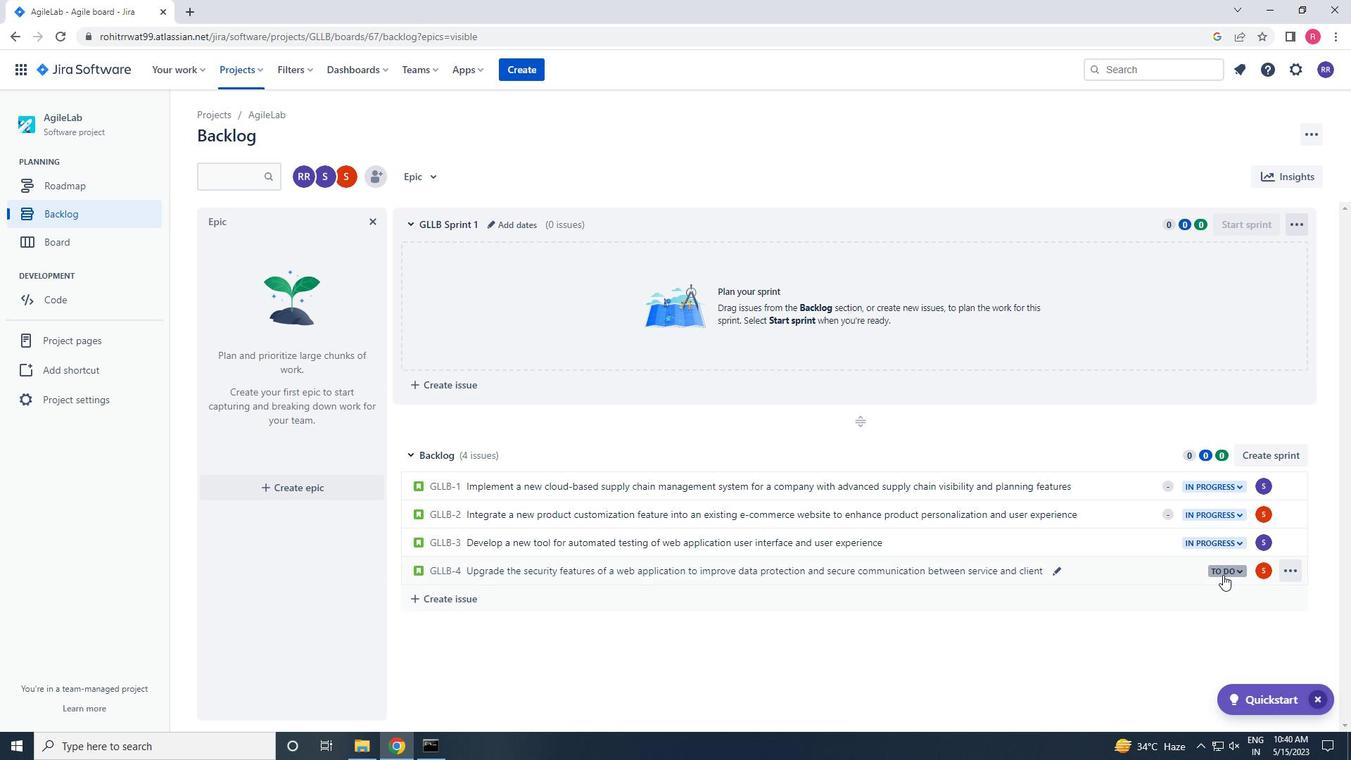 
Action: Mouse moved to (1152, 595)
Screenshot: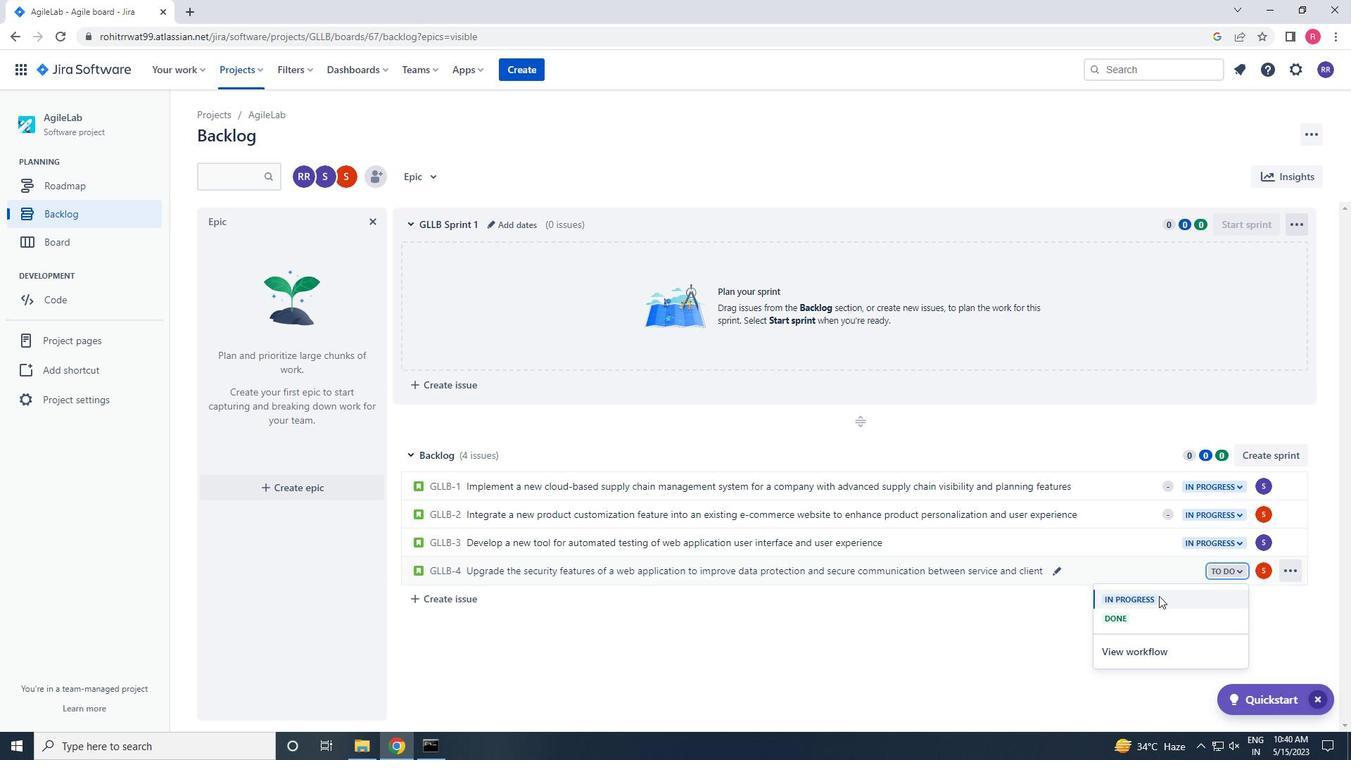 
Action: Mouse pressed left at (1152, 595)
Screenshot: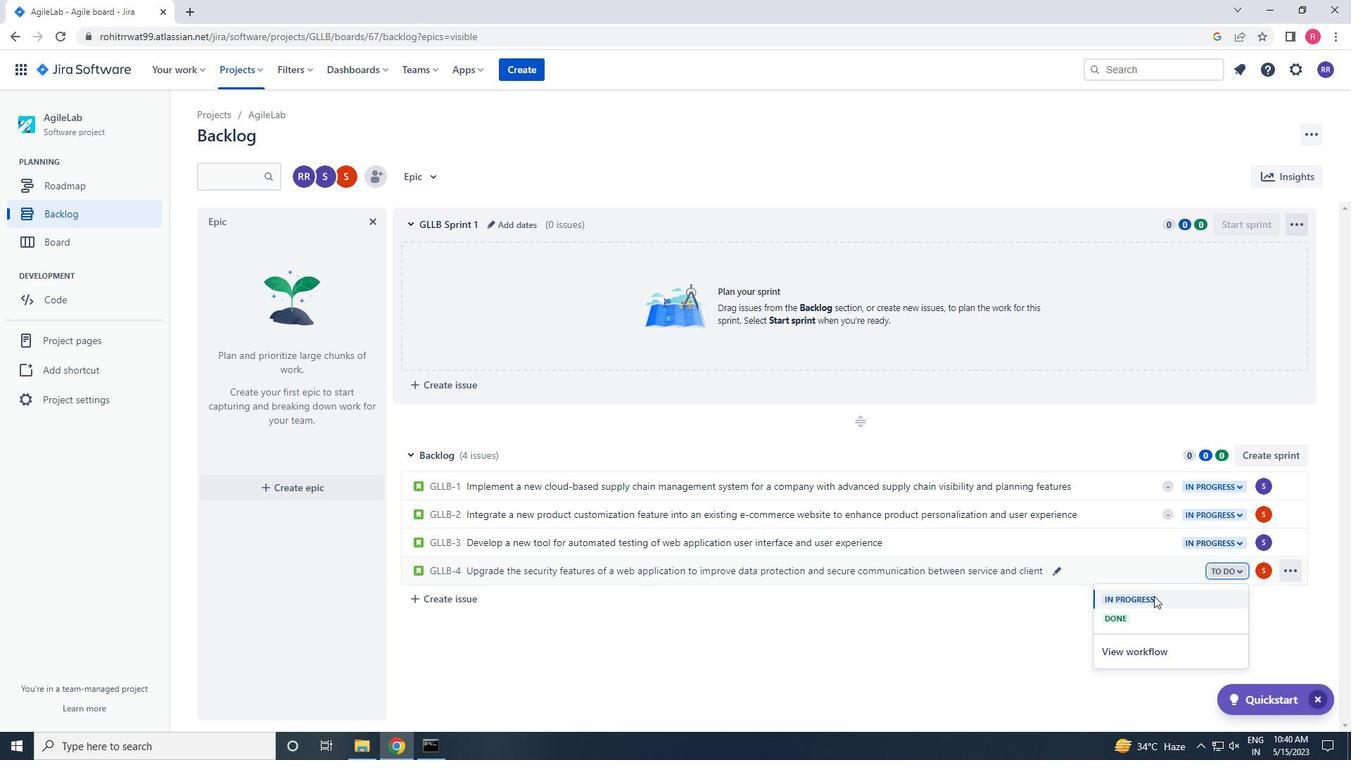 
